 Task: Find connections with filter location Pedra Azul with filter topic #managementwith filter profile language English with filter current company Ampere Electric Vehicles with filter school IILM with filter industry Wind Electric Power Generation with filter service category Public Relations with filter keywords title Addiction Counselor
Action: Mouse moved to (221, 267)
Screenshot: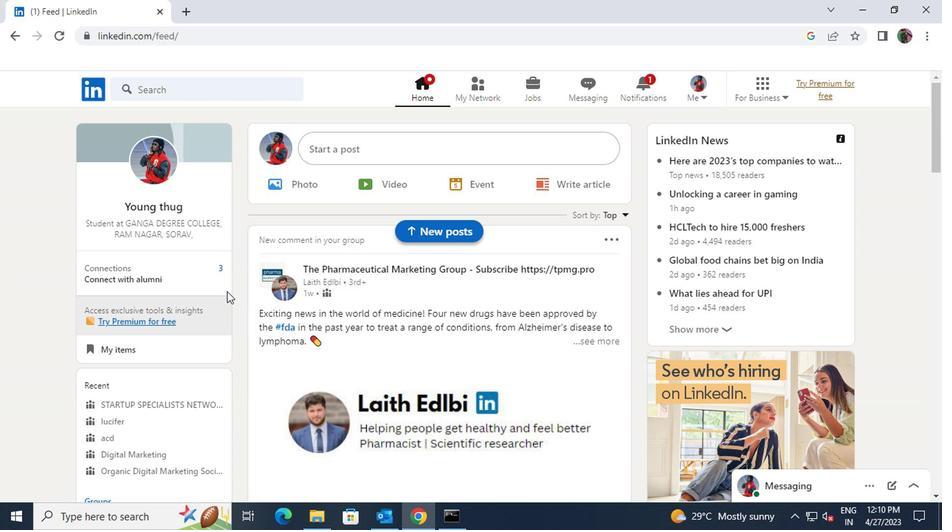 
Action: Mouse pressed left at (221, 267)
Screenshot: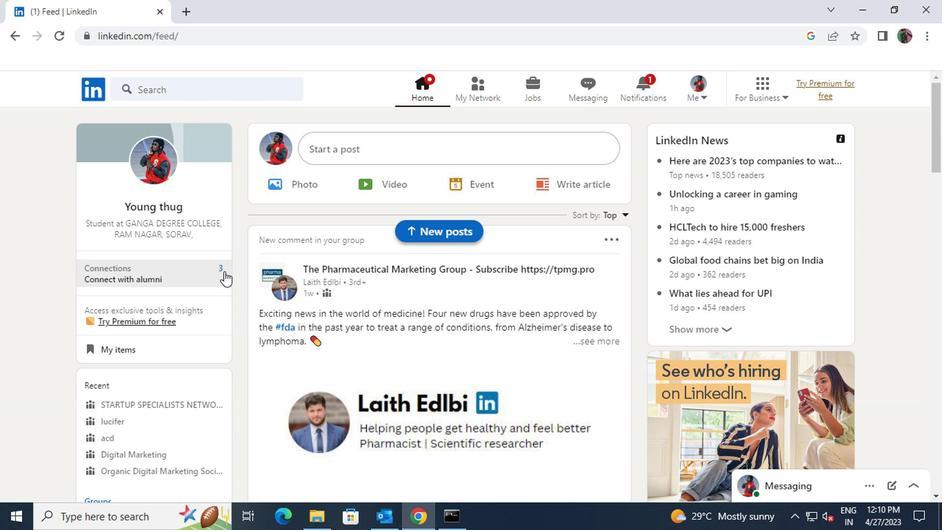 
Action: Mouse moved to (215, 169)
Screenshot: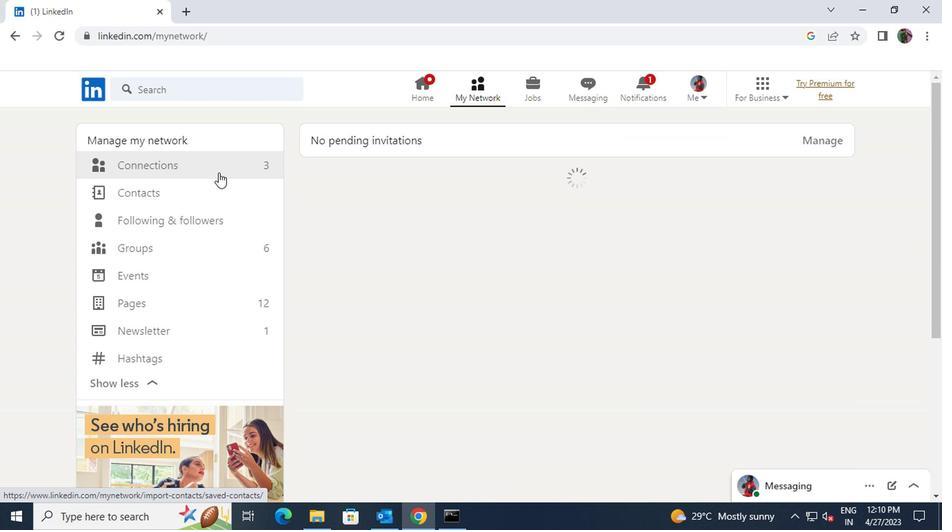 
Action: Mouse pressed left at (215, 169)
Screenshot: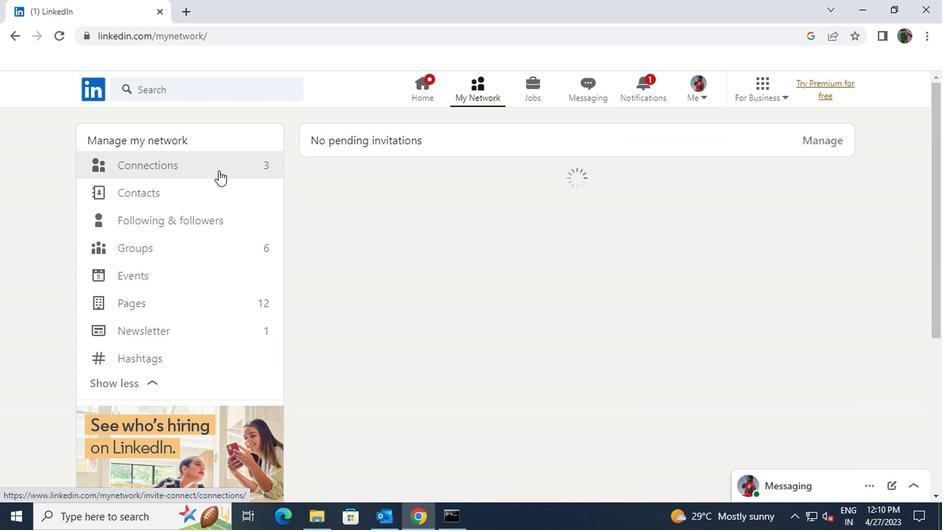
Action: Mouse moved to (551, 161)
Screenshot: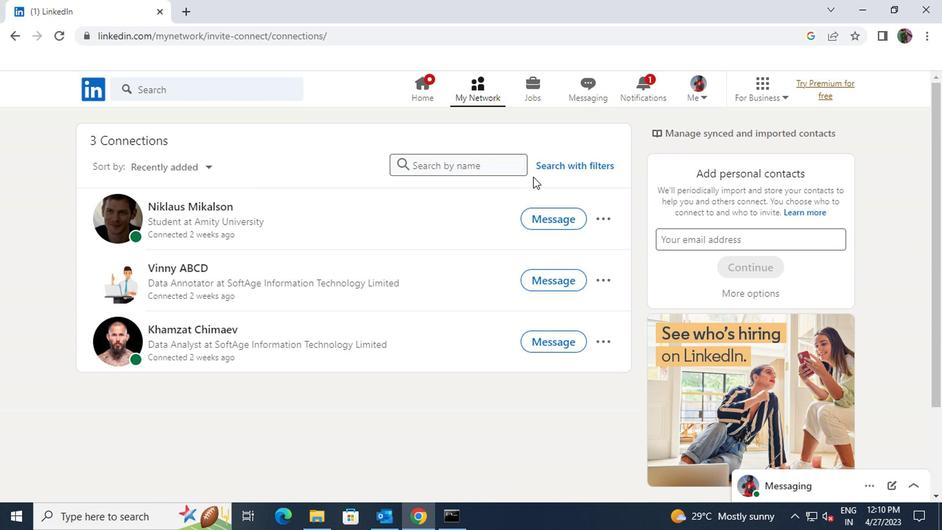 
Action: Mouse pressed left at (551, 161)
Screenshot: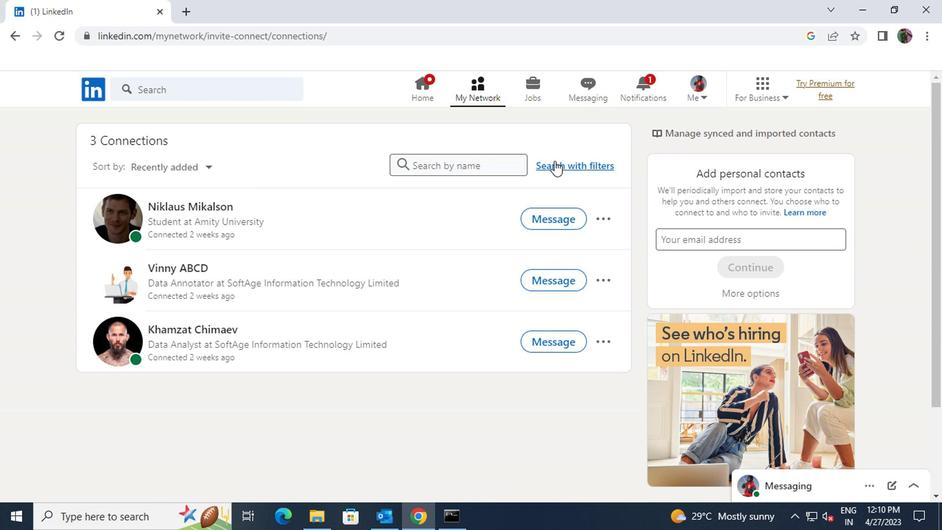 
Action: Mouse moved to (502, 130)
Screenshot: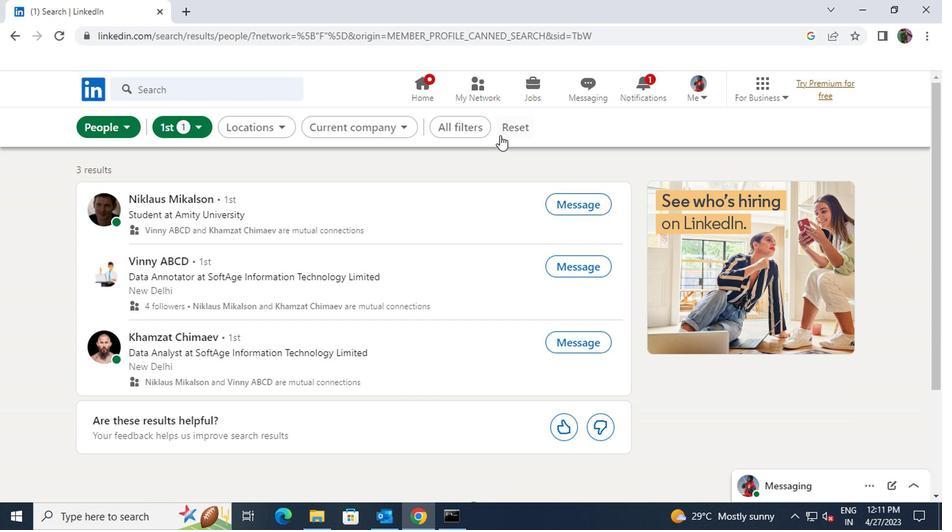 
Action: Mouse pressed left at (502, 130)
Screenshot: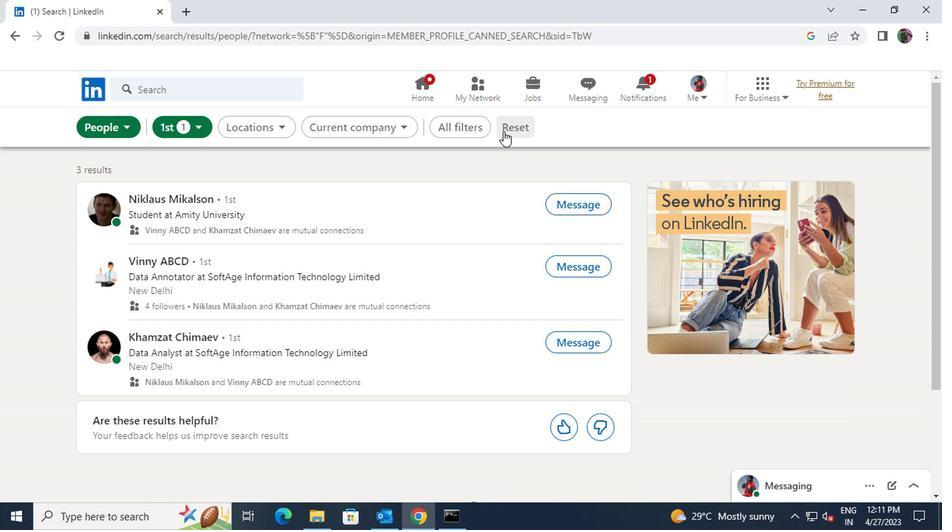 
Action: Mouse moved to (499, 129)
Screenshot: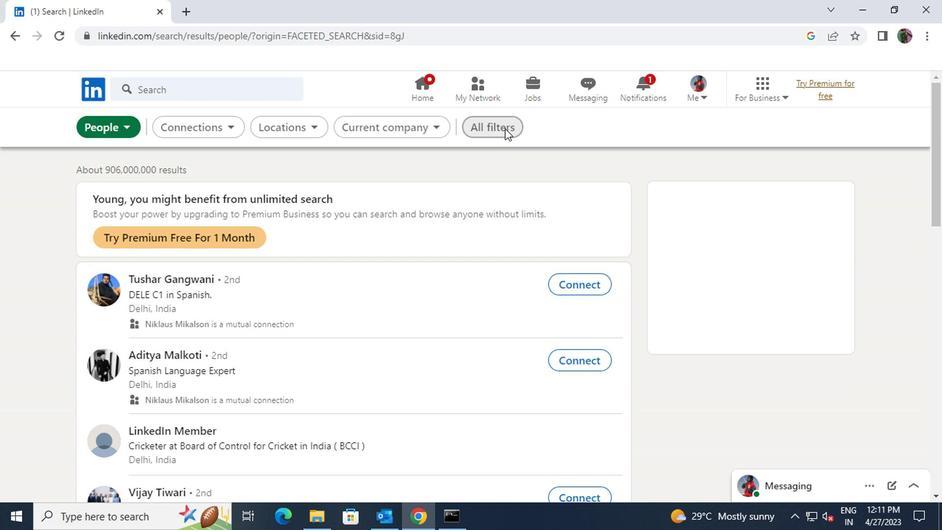 
Action: Mouse pressed left at (499, 129)
Screenshot: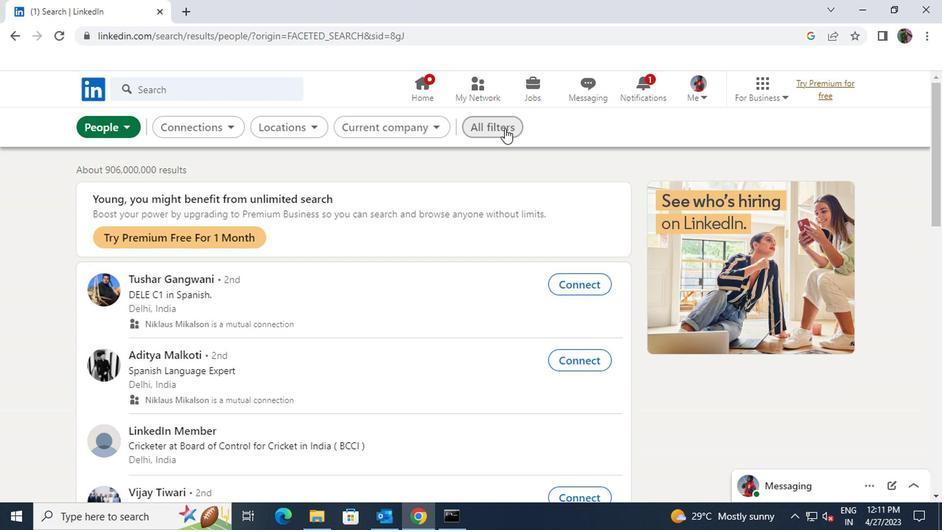
Action: Mouse moved to (653, 256)
Screenshot: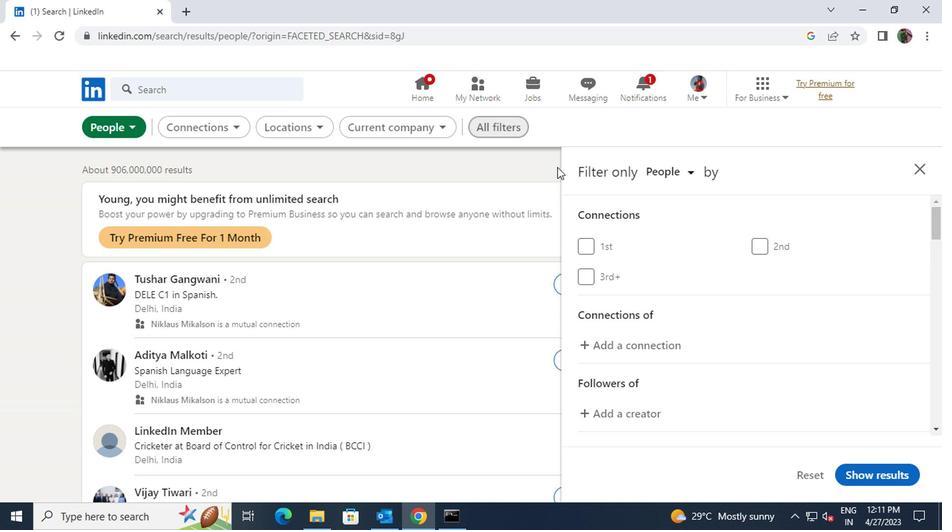 
Action: Mouse scrolled (653, 255) with delta (0, 0)
Screenshot: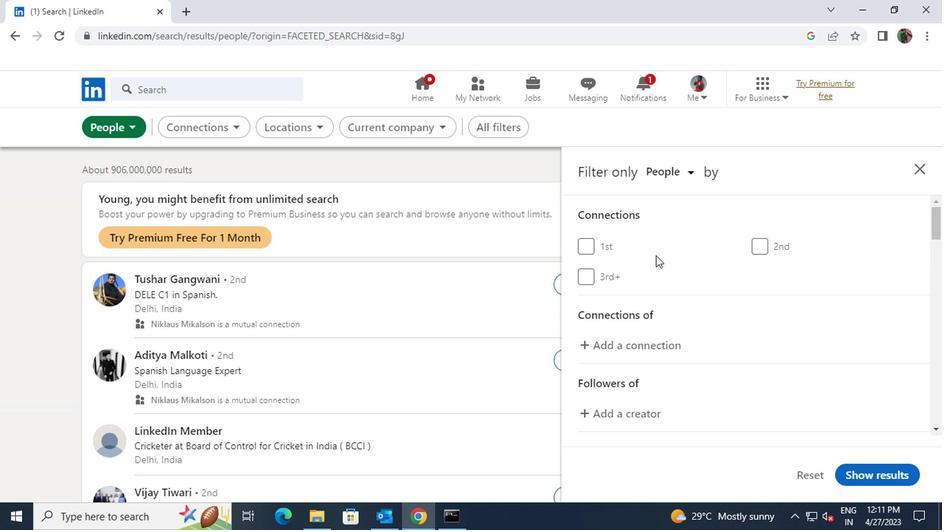 
Action: Mouse scrolled (653, 255) with delta (0, 0)
Screenshot: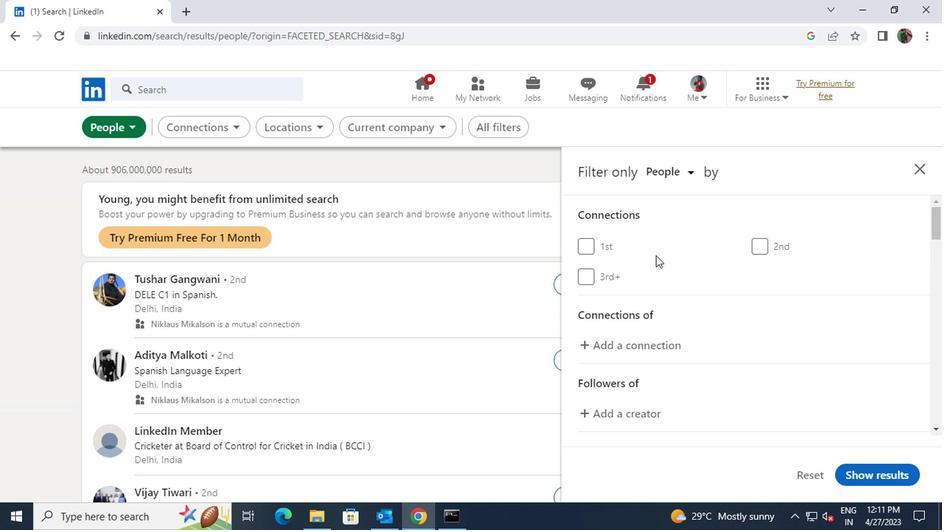 
Action: Mouse scrolled (653, 255) with delta (0, 0)
Screenshot: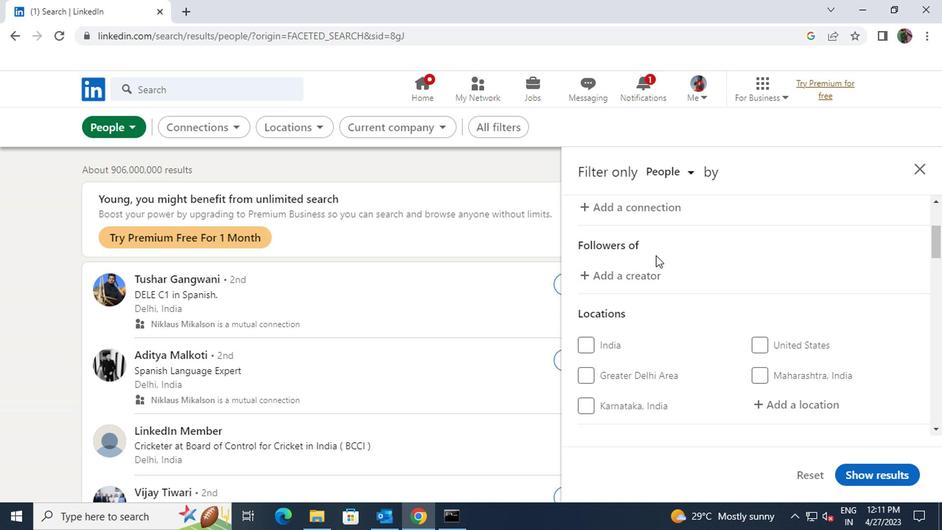 
Action: Mouse moved to (756, 334)
Screenshot: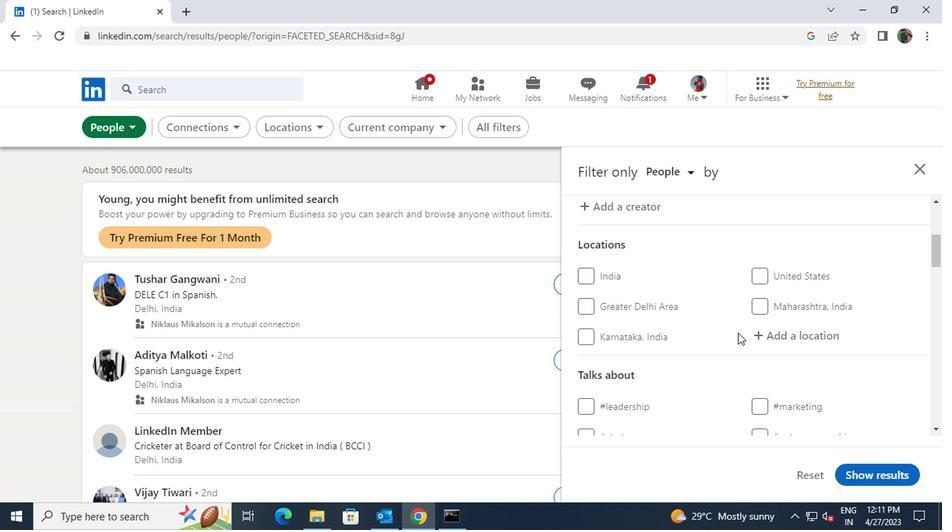 
Action: Mouse pressed left at (756, 334)
Screenshot: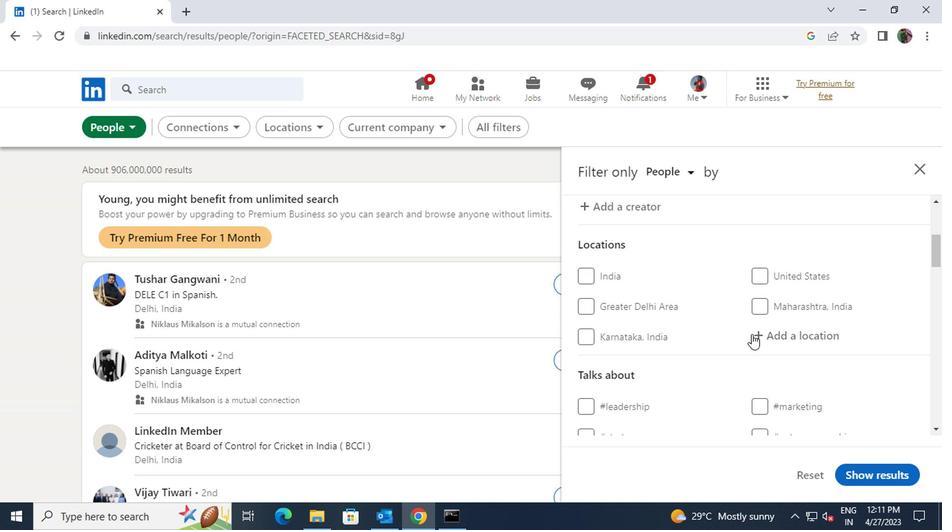 
Action: Key pressed <Key.shift>PEDRA<Key.space>AZ
Screenshot: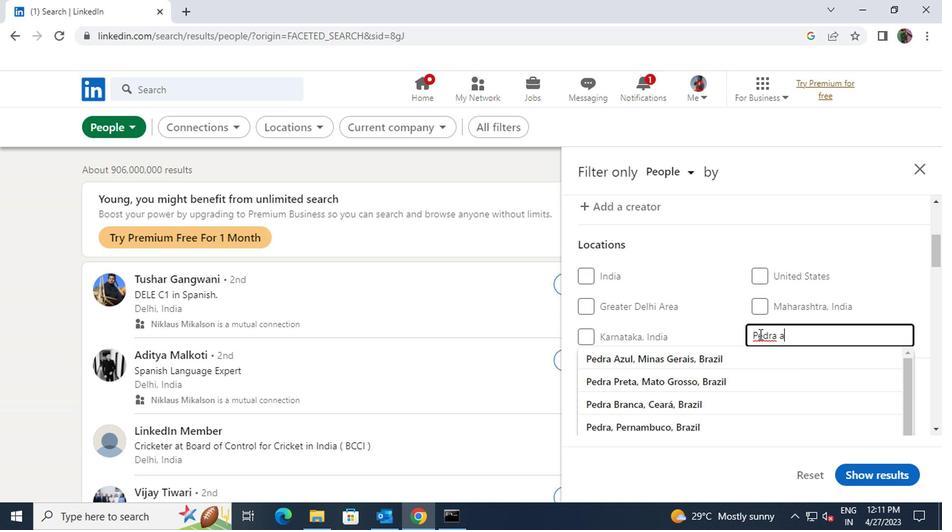 
Action: Mouse moved to (763, 357)
Screenshot: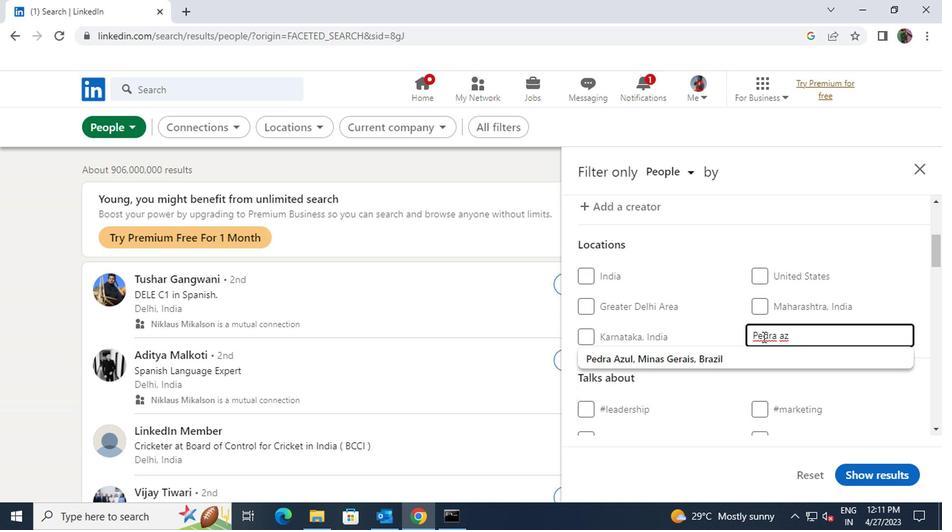 
Action: Mouse pressed left at (763, 357)
Screenshot: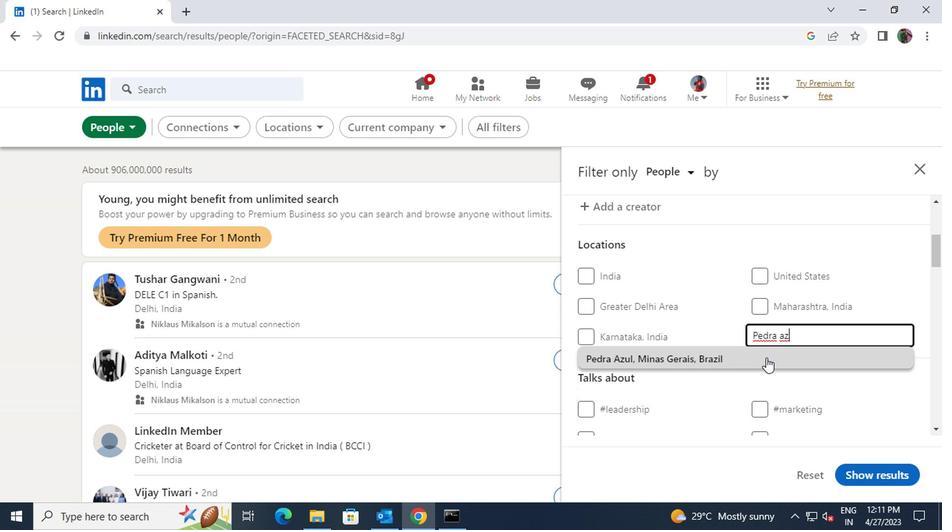
Action: Mouse scrolled (763, 356) with delta (0, 0)
Screenshot: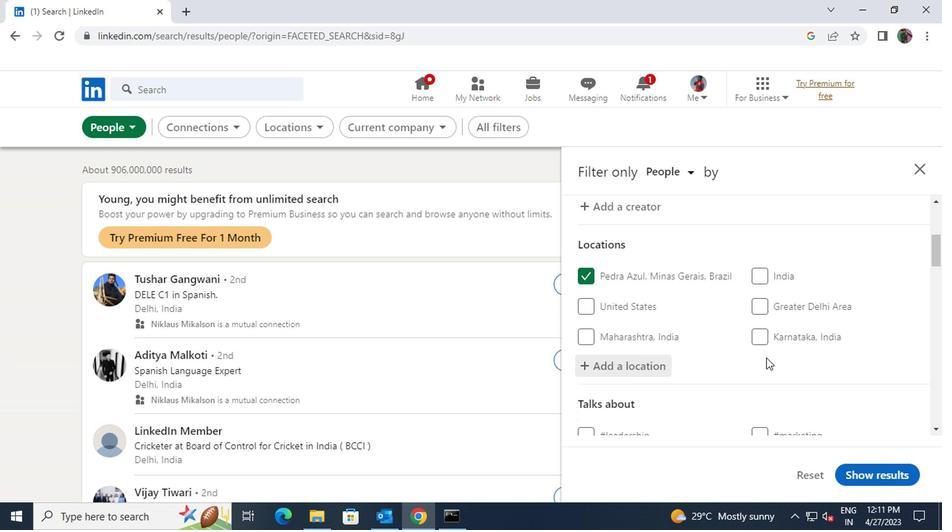 
Action: Mouse scrolled (763, 356) with delta (0, 0)
Screenshot: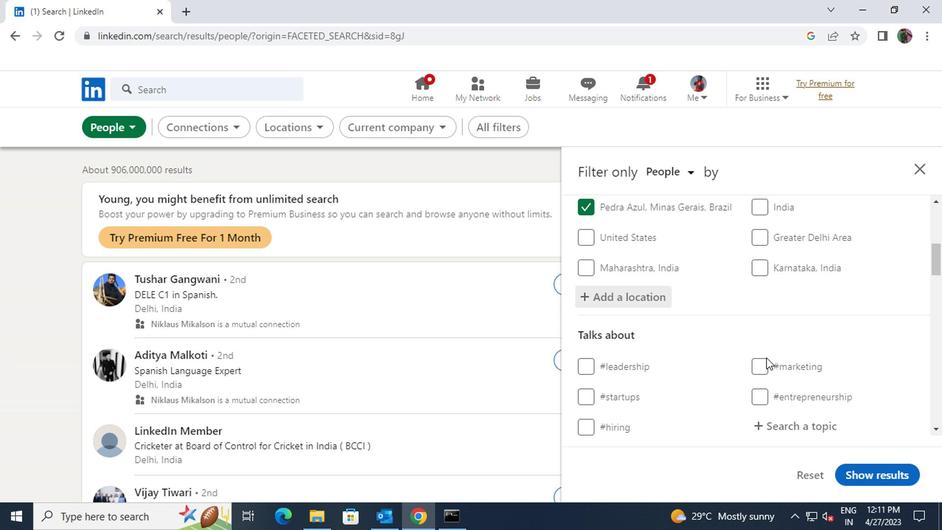 
Action: Mouse moved to (769, 361)
Screenshot: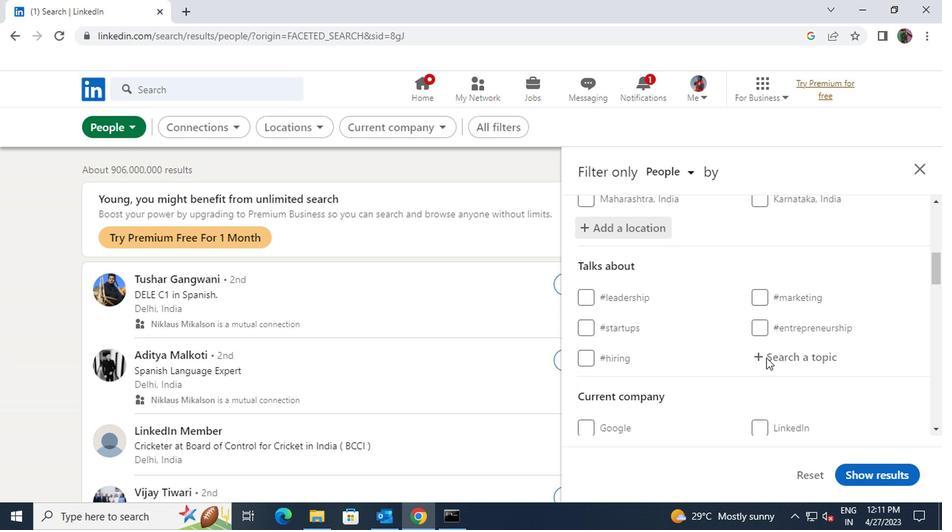 
Action: Mouse pressed left at (769, 361)
Screenshot: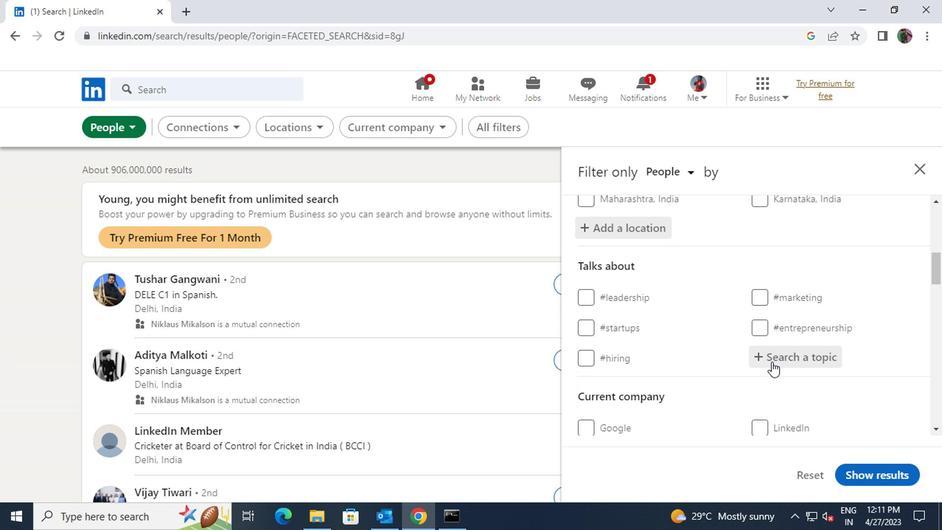 
Action: Key pressed <Key.shift>#<Key.shift>MANAGEMENTWITH
Screenshot: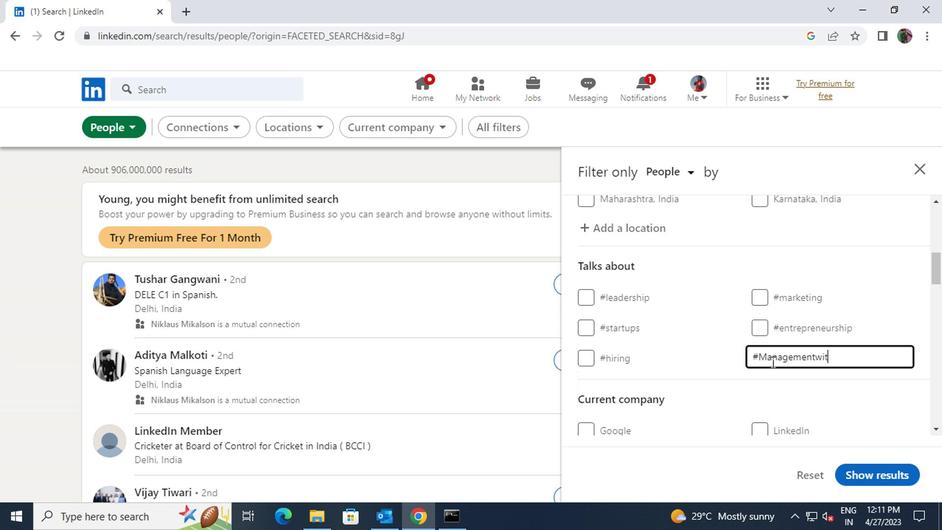 
Action: Mouse scrolled (769, 360) with delta (0, 0)
Screenshot: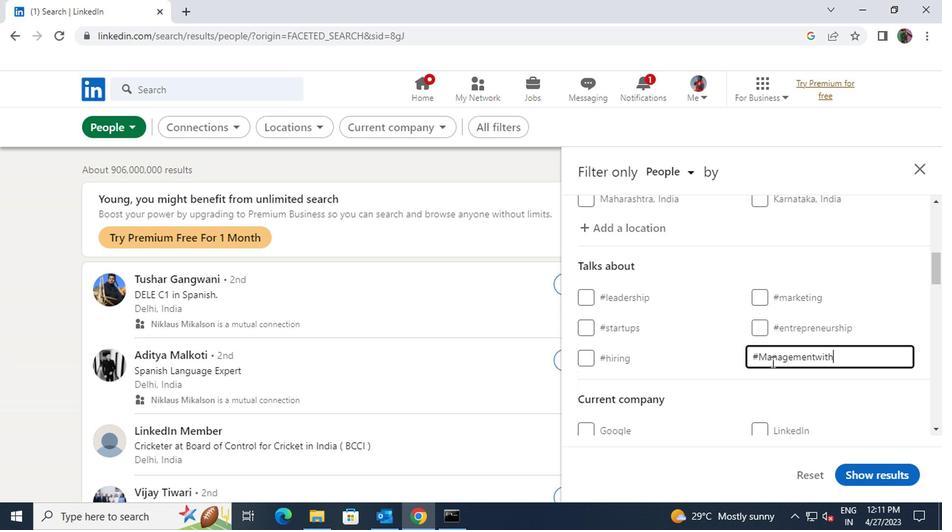 
Action: Mouse scrolled (769, 360) with delta (0, 0)
Screenshot: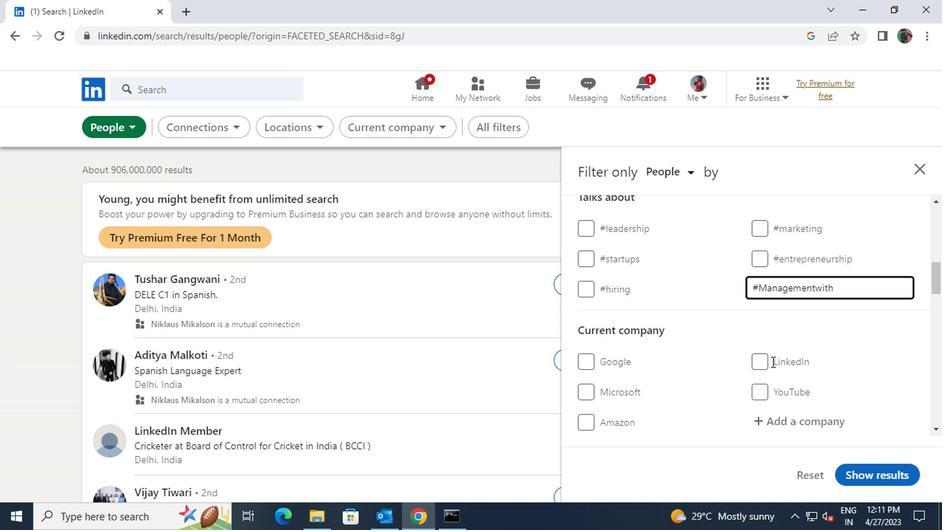
Action: Mouse moved to (769, 348)
Screenshot: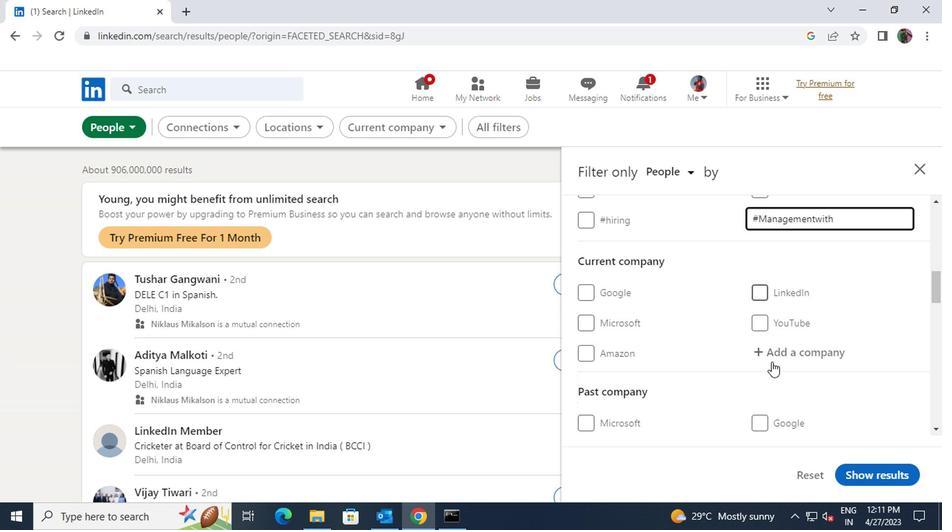 
Action: Mouse pressed left at (769, 348)
Screenshot: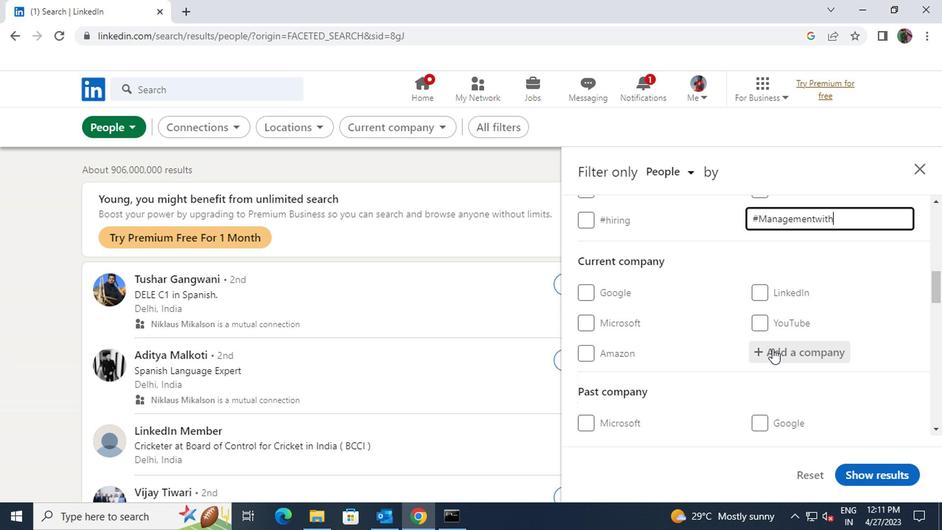 
Action: Key pressed <Key.shift><Key.shift>AMPERE<Key.space>ELEC
Screenshot: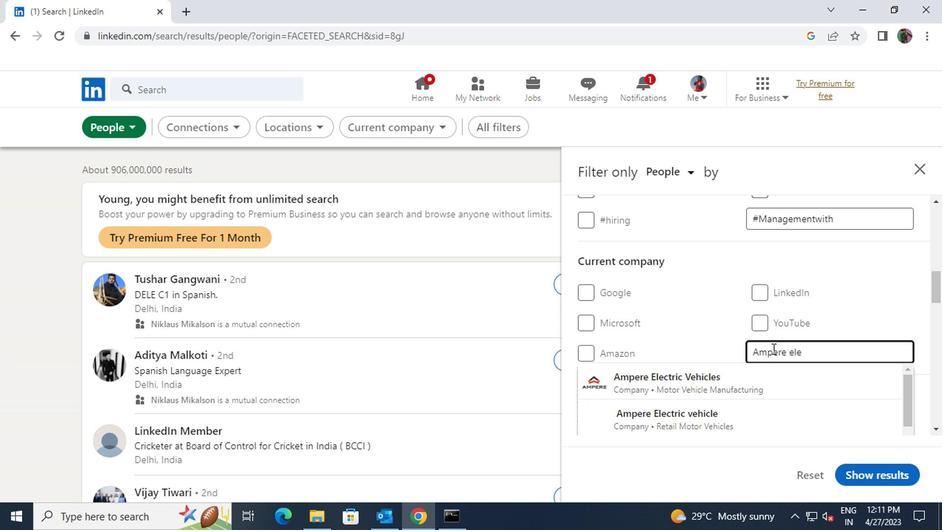 
Action: Mouse moved to (761, 373)
Screenshot: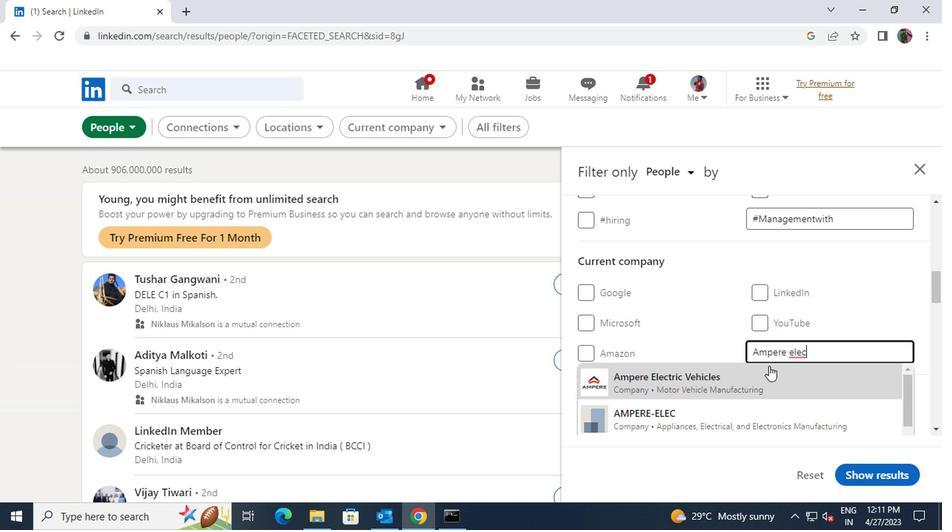 
Action: Mouse pressed left at (761, 373)
Screenshot: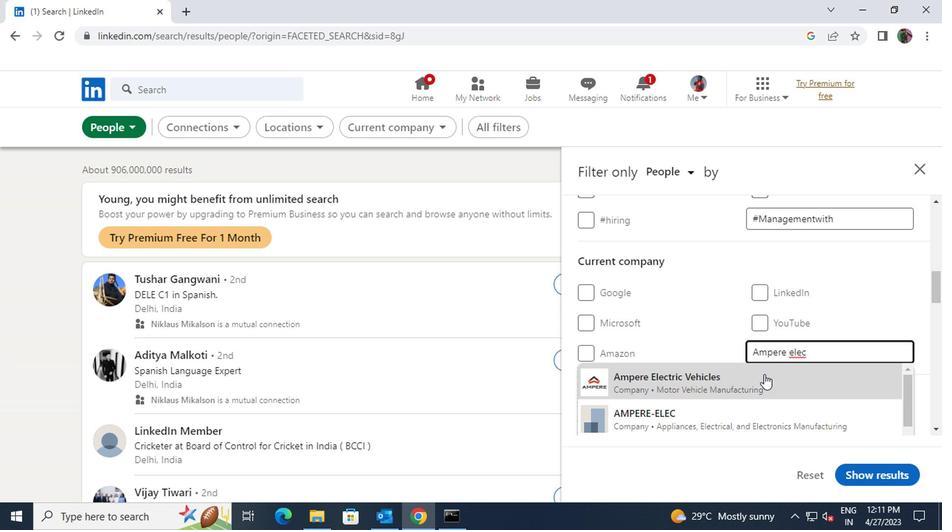 
Action: Mouse scrolled (761, 372) with delta (0, 0)
Screenshot: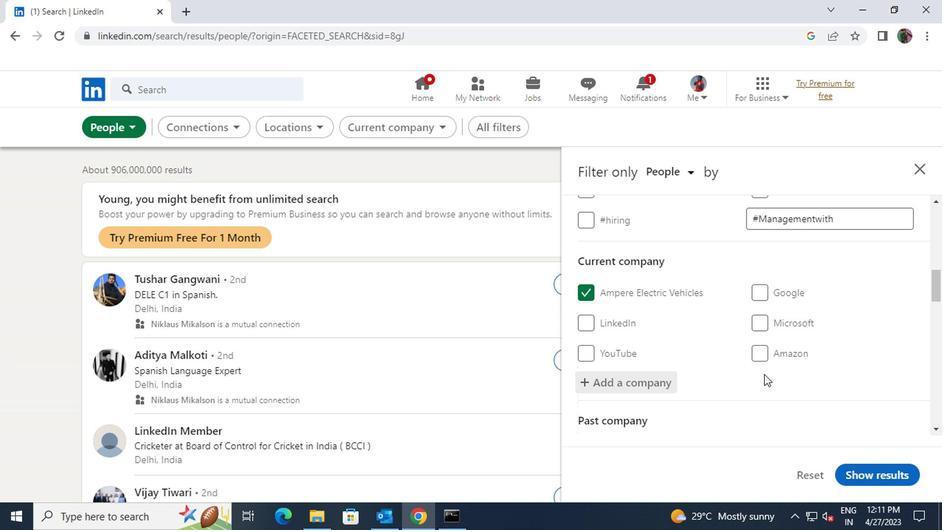 
Action: Mouse scrolled (761, 372) with delta (0, 0)
Screenshot: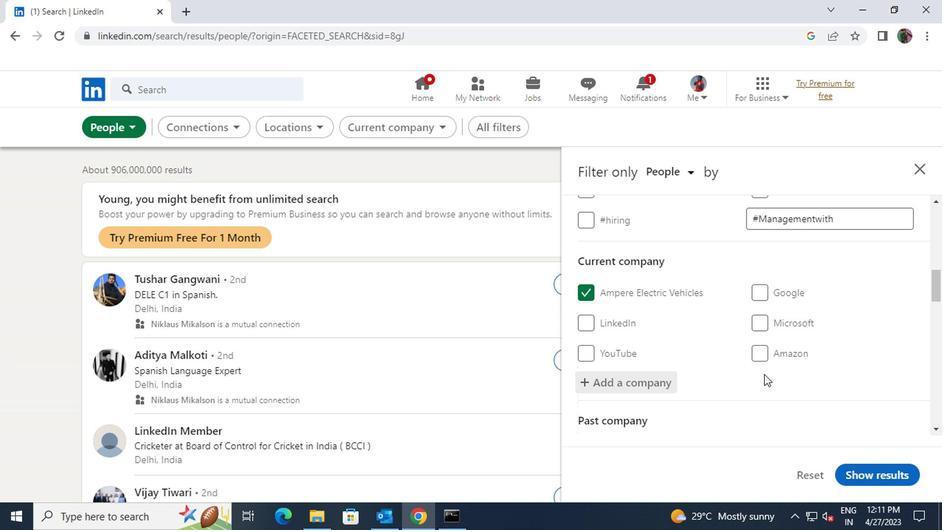 
Action: Mouse scrolled (761, 372) with delta (0, 0)
Screenshot: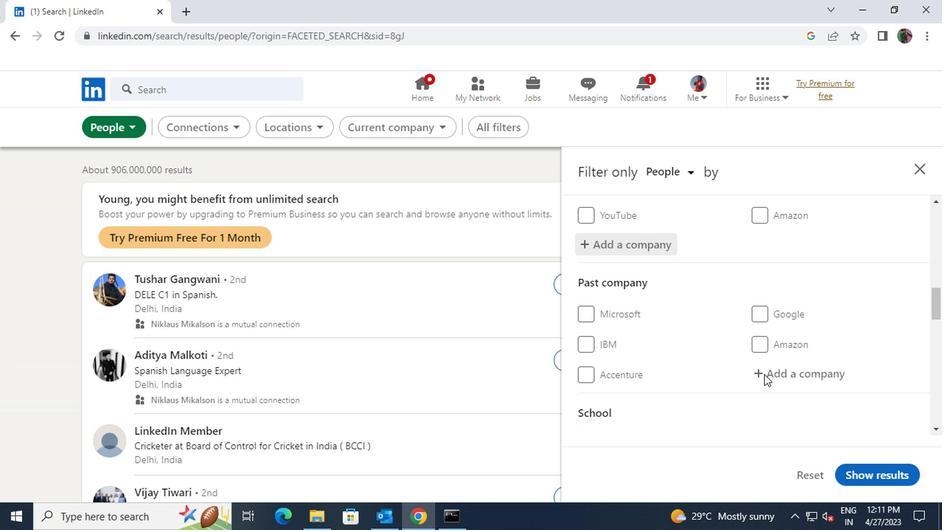 
Action: Mouse scrolled (761, 372) with delta (0, 0)
Screenshot: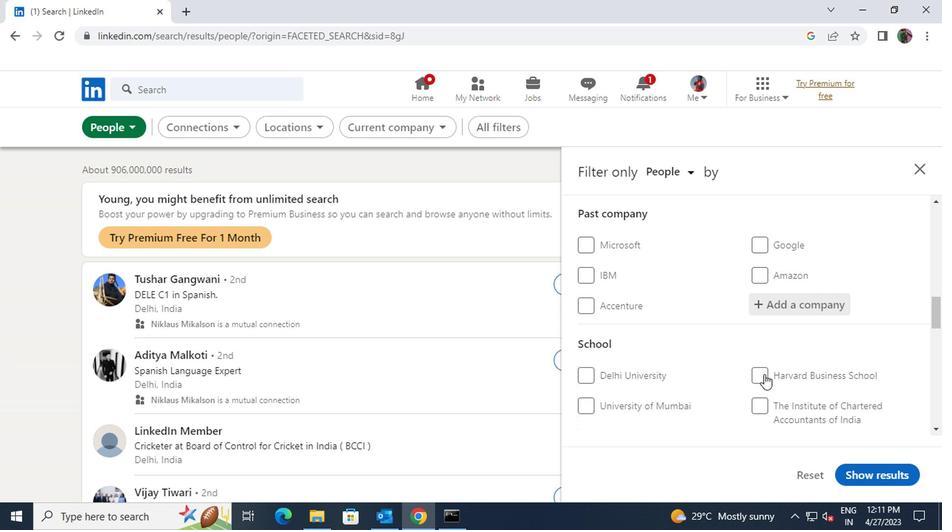
Action: Mouse moved to (761, 374)
Screenshot: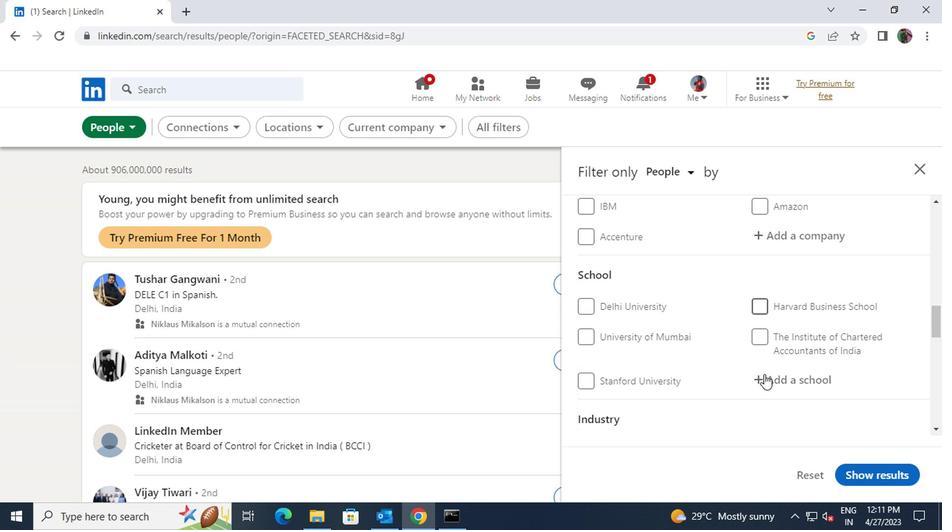 
Action: Mouse pressed left at (761, 374)
Screenshot: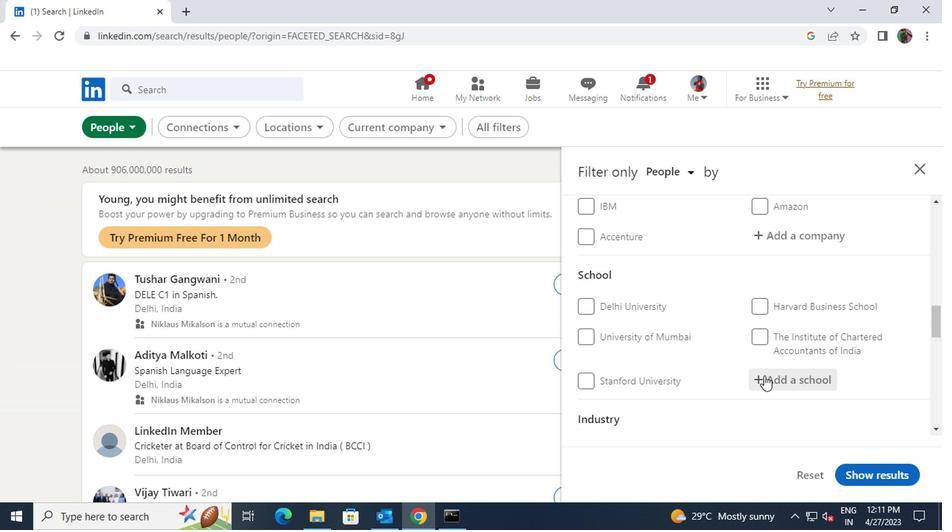 
Action: Key pressed <Key.shift>IIL
Screenshot: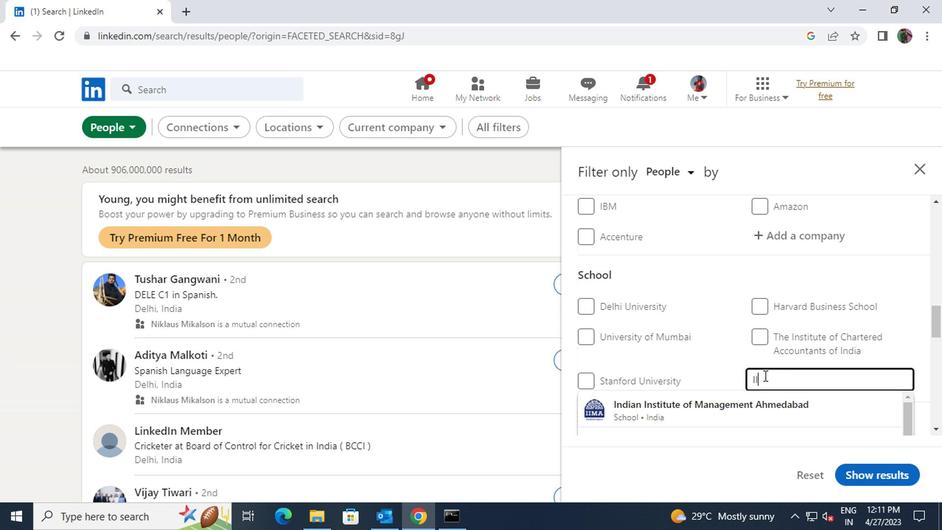 
Action: Mouse moved to (764, 402)
Screenshot: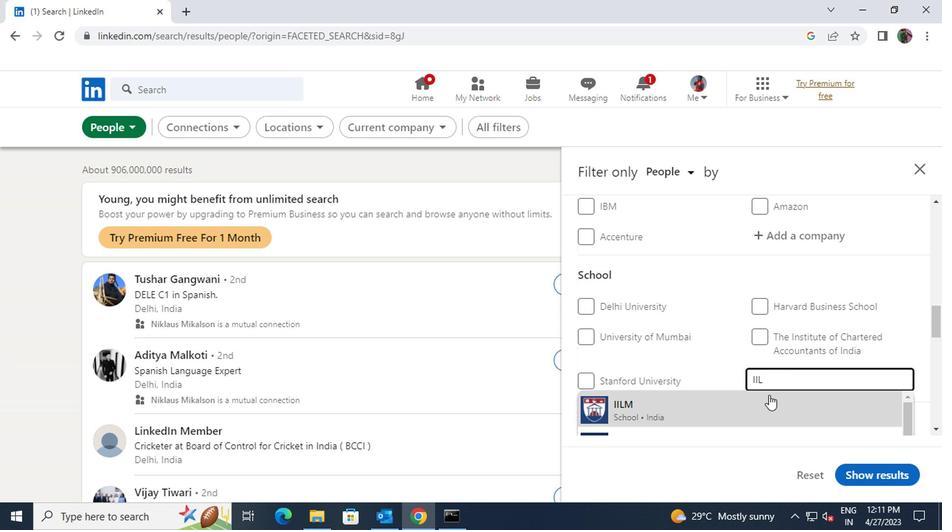 
Action: Mouse pressed left at (764, 402)
Screenshot: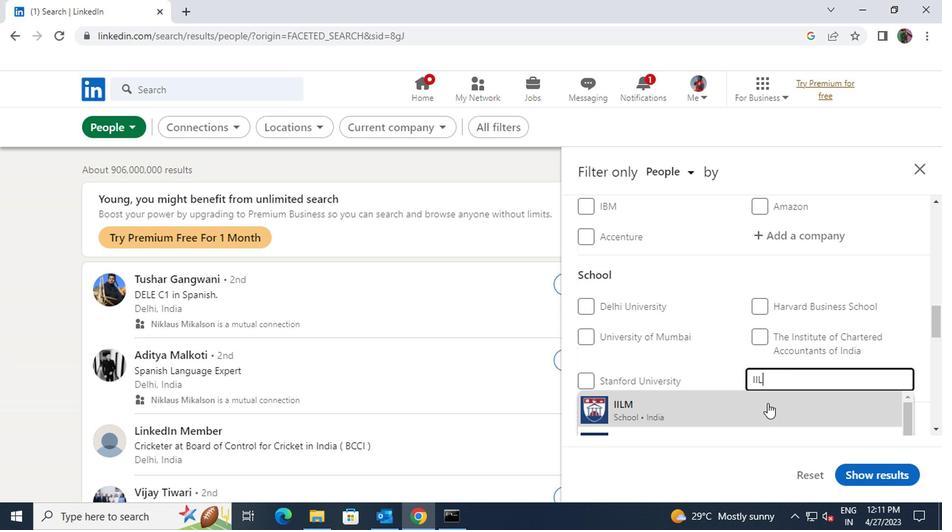 
Action: Mouse scrolled (764, 401) with delta (0, 0)
Screenshot: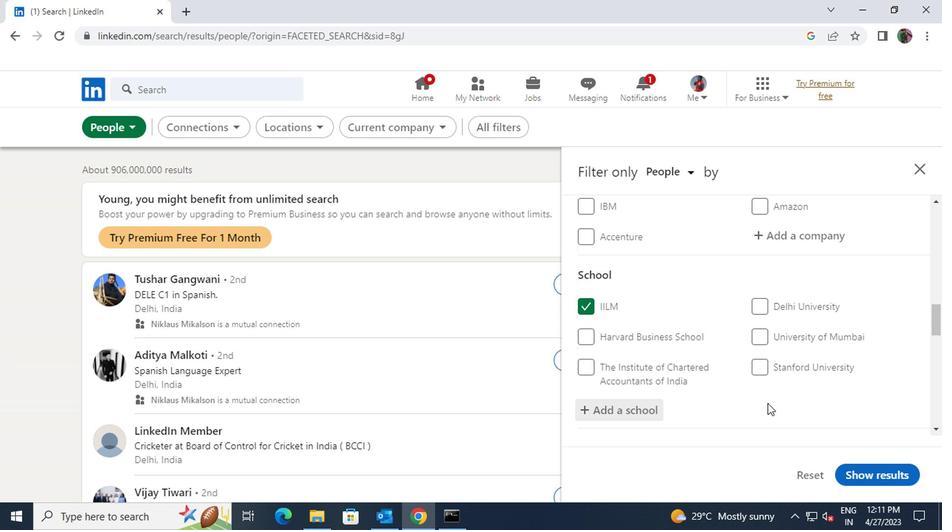 
Action: Mouse scrolled (764, 401) with delta (0, 0)
Screenshot: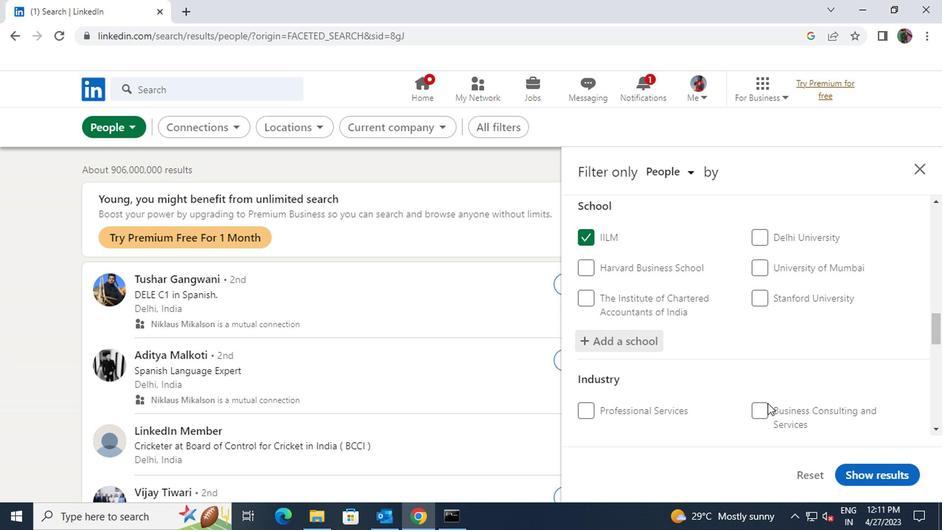 
Action: Mouse scrolled (764, 401) with delta (0, 0)
Screenshot: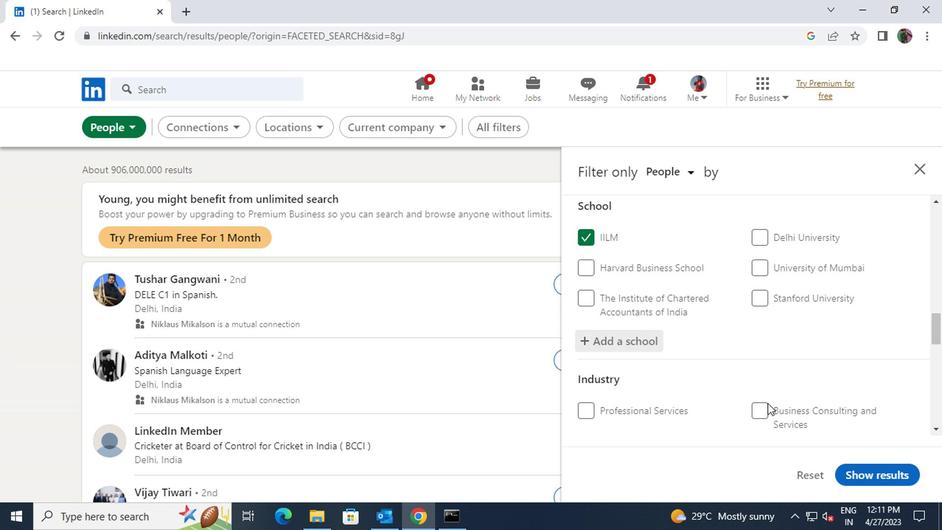 
Action: Mouse moved to (784, 363)
Screenshot: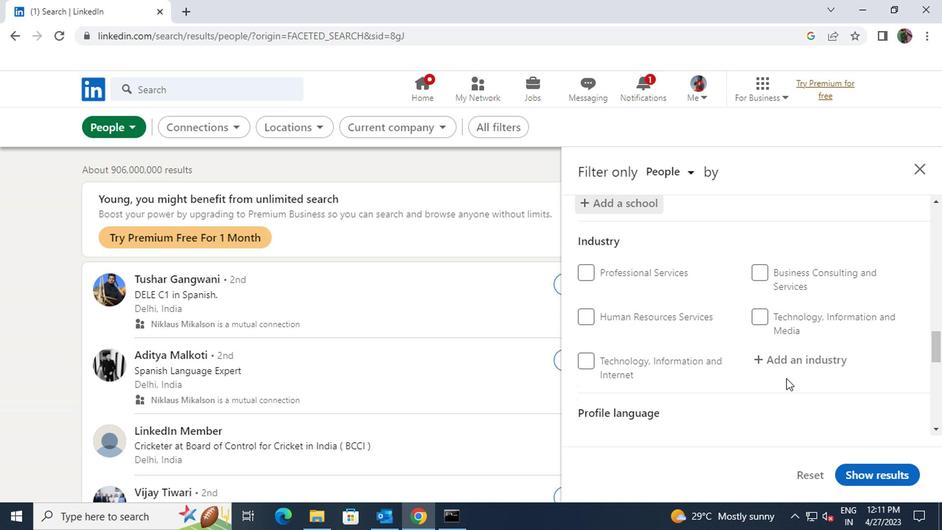 
Action: Mouse pressed left at (784, 363)
Screenshot: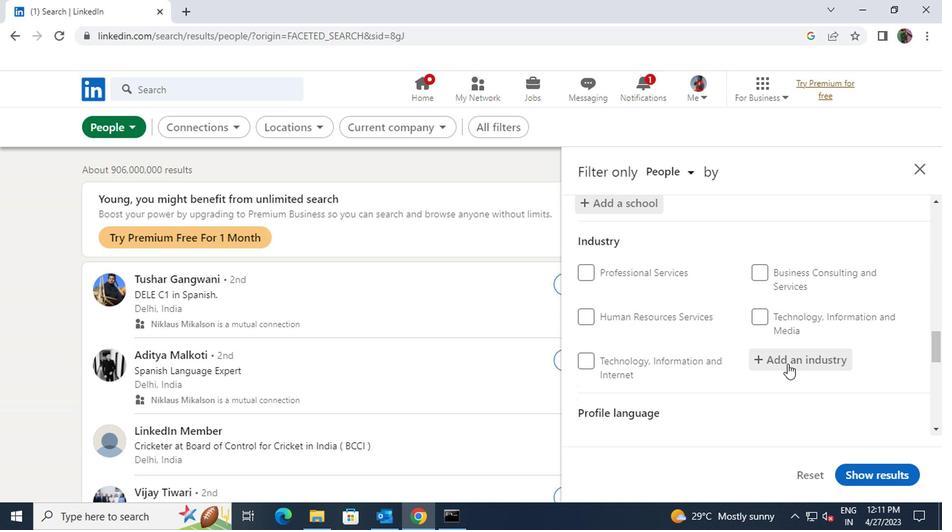 
Action: Key pressed <Key.shift><Key.shift><Key.shift><Key.shift><Key.shift><Key.shift><Key.shift><Key.shift><Key.shift><Key.shift><Key.shift><Key.shift><Key.shift><Key.shift><Key.shift><Key.shift><Key.shift><Key.shift><Key.shift><Key.shift><Key.shift><Key.shift><Key.shift><Key.shift><Key.shift><Key.shift><Key.shift><Key.shift><Key.shift><Key.shift><Key.shift><Key.shift><Key.shift><Key.shift><Key.shift><Key.shift><Key.shift><Key.shift><Key.shift><Key.shift><Key.shift><Key.shift><Key.shift><Key.shift><Key.shift><Key.shift><Key.shift><Key.shift>WIND
Screenshot: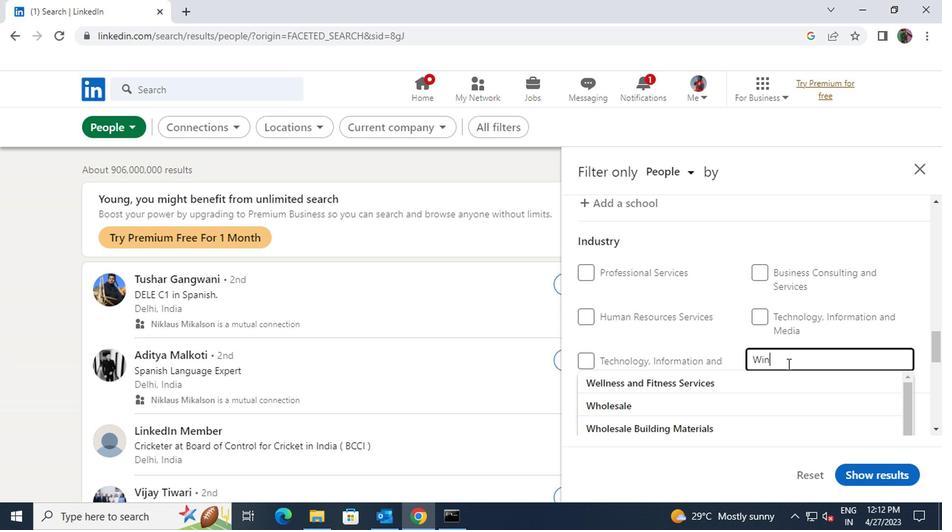 
Action: Mouse moved to (769, 377)
Screenshot: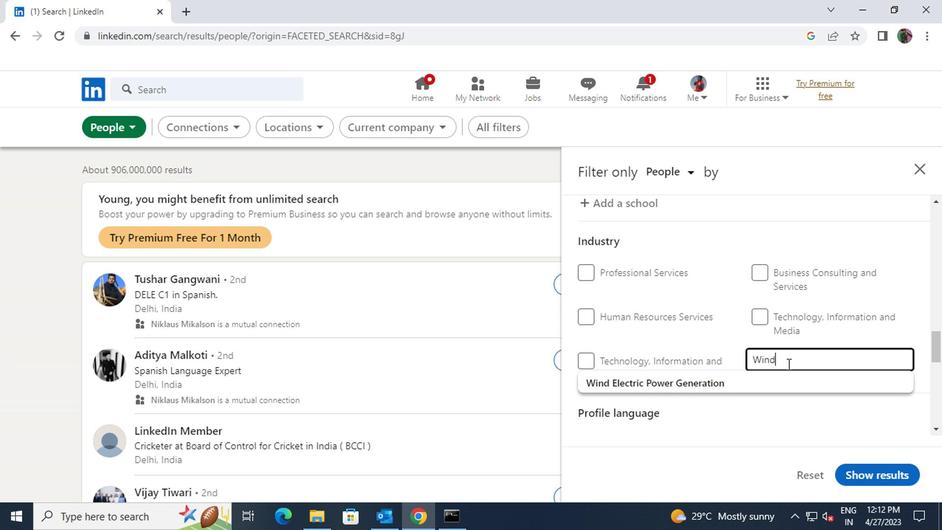 
Action: Mouse pressed left at (769, 377)
Screenshot: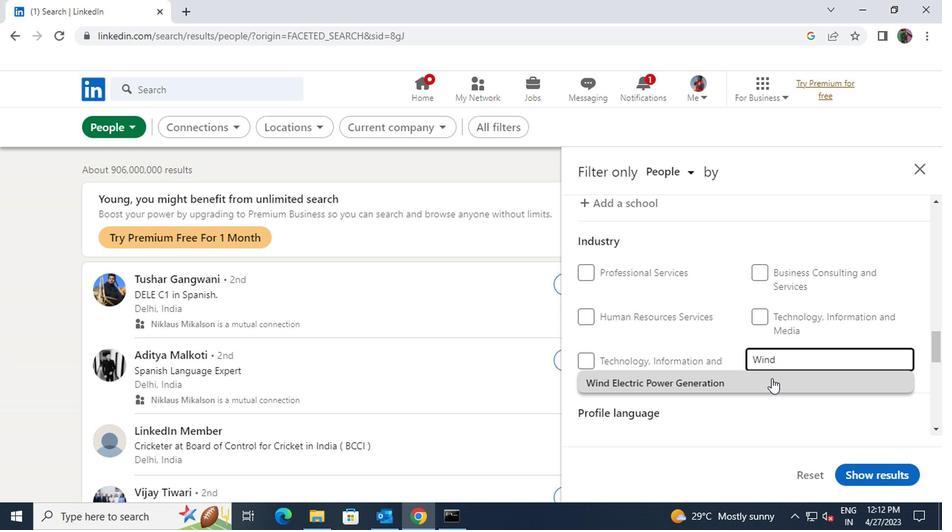 
Action: Mouse scrolled (769, 376) with delta (0, 0)
Screenshot: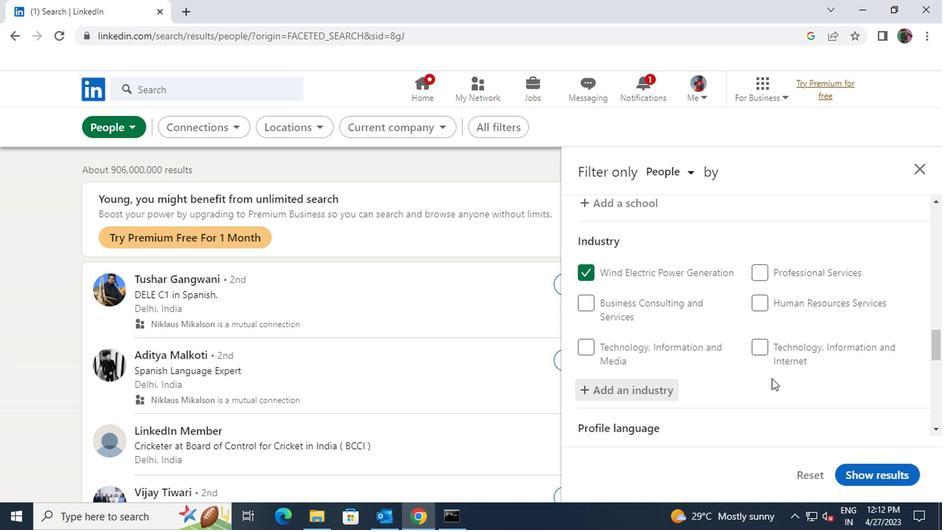 
Action: Mouse moved to (583, 386)
Screenshot: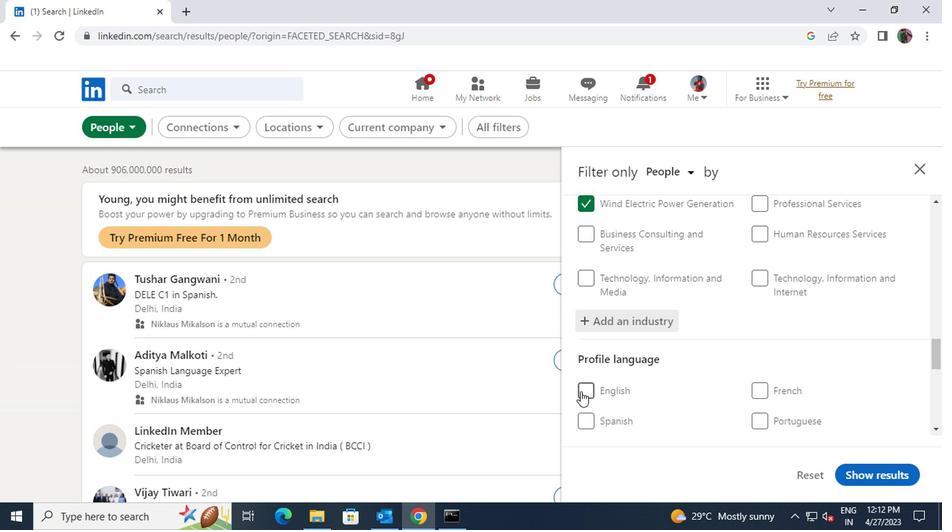 
Action: Mouse pressed left at (583, 386)
Screenshot: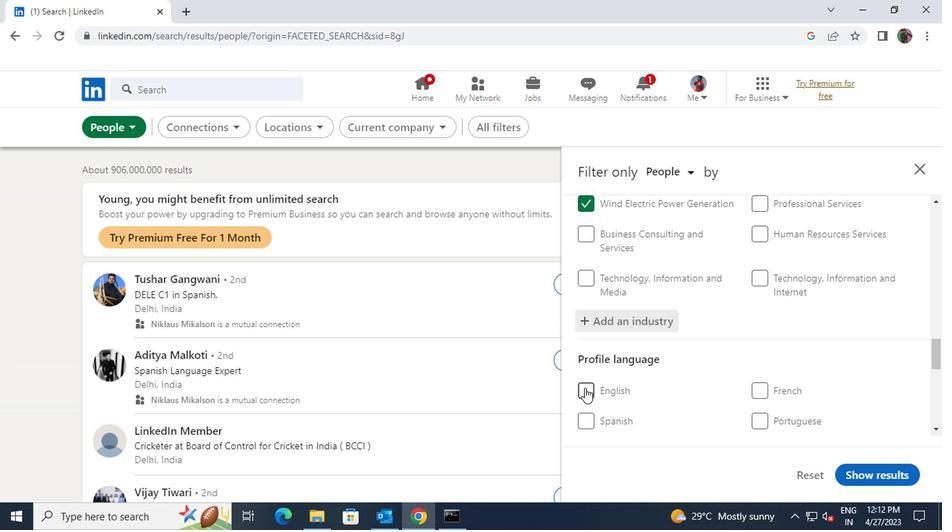 
Action: Mouse moved to (689, 358)
Screenshot: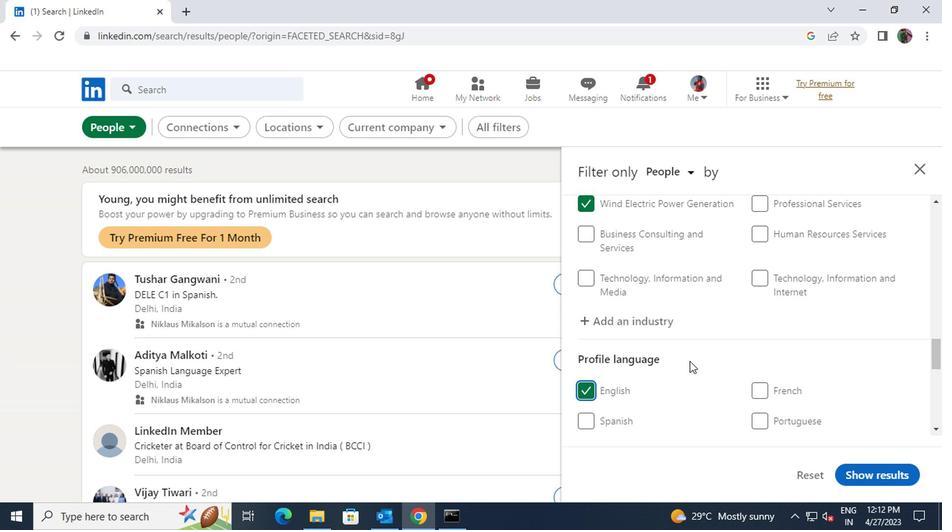 
Action: Mouse scrolled (689, 357) with delta (0, 0)
Screenshot: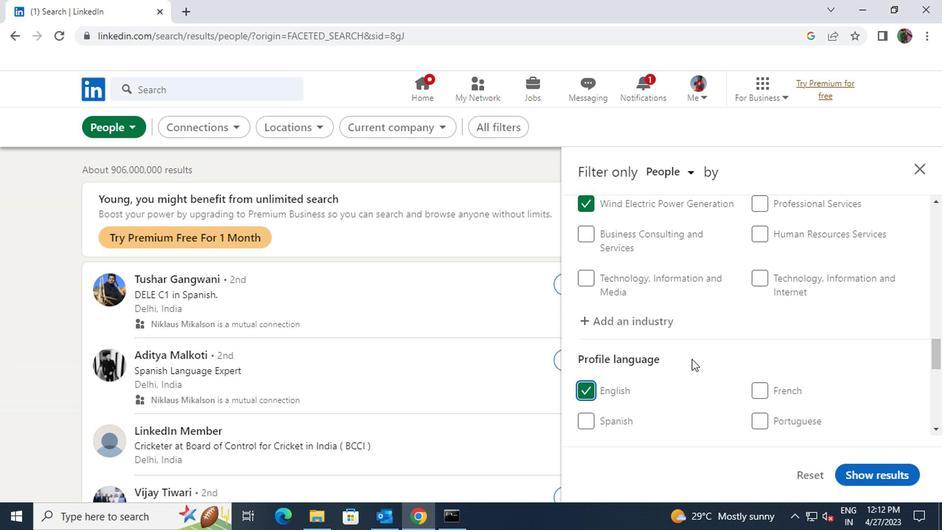 
Action: Mouse scrolled (689, 357) with delta (0, 0)
Screenshot: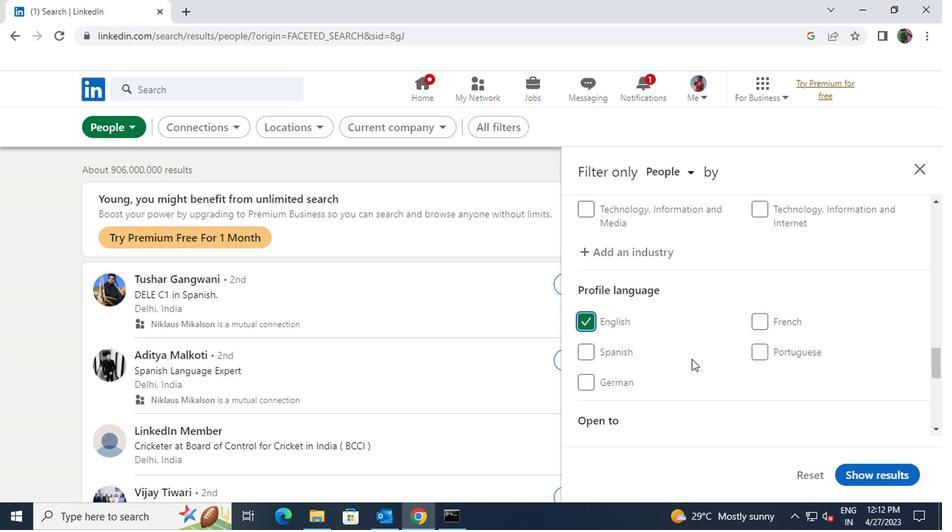 
Action: Mouse scrolled (689, 357) with delta (0, 0)
Screenshot: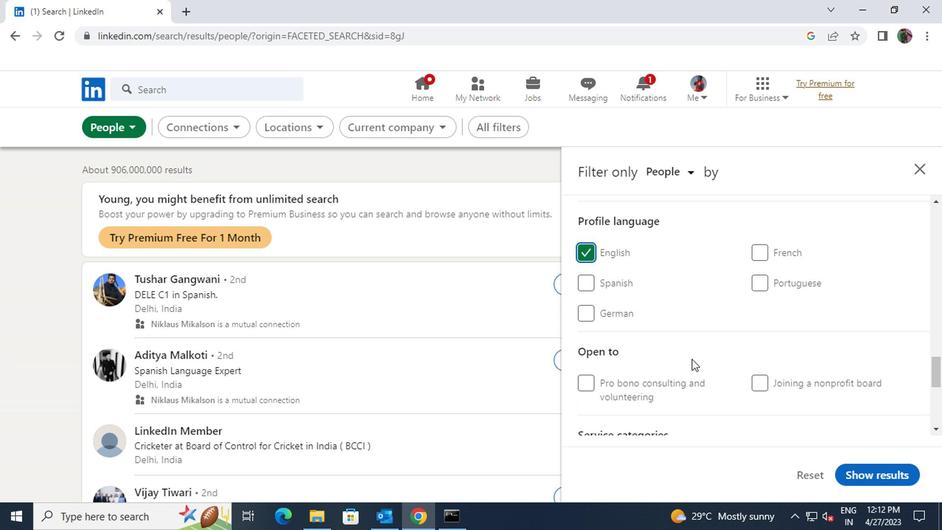 
Action: Mouse scrolled (689, 357) with delta (0, 0)
Screenshot: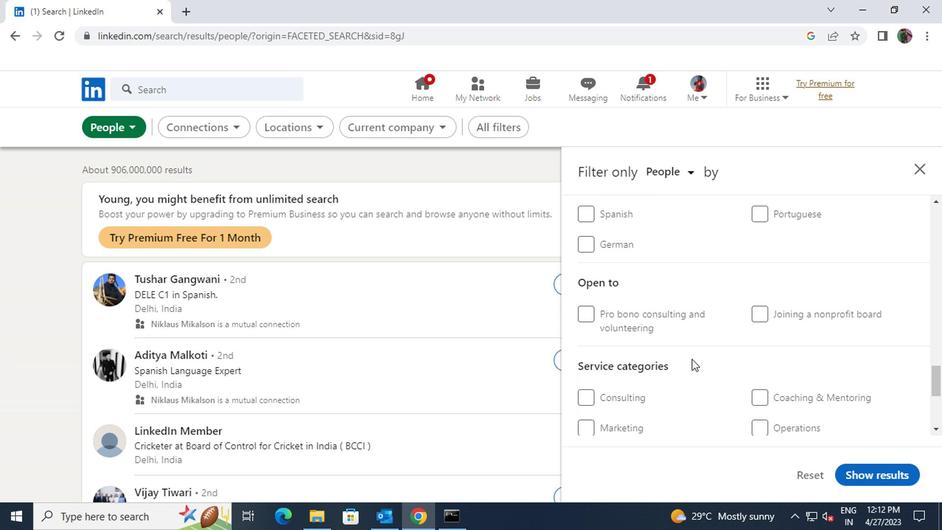
Action: Mouse moved to (777, 383)
Screenshot: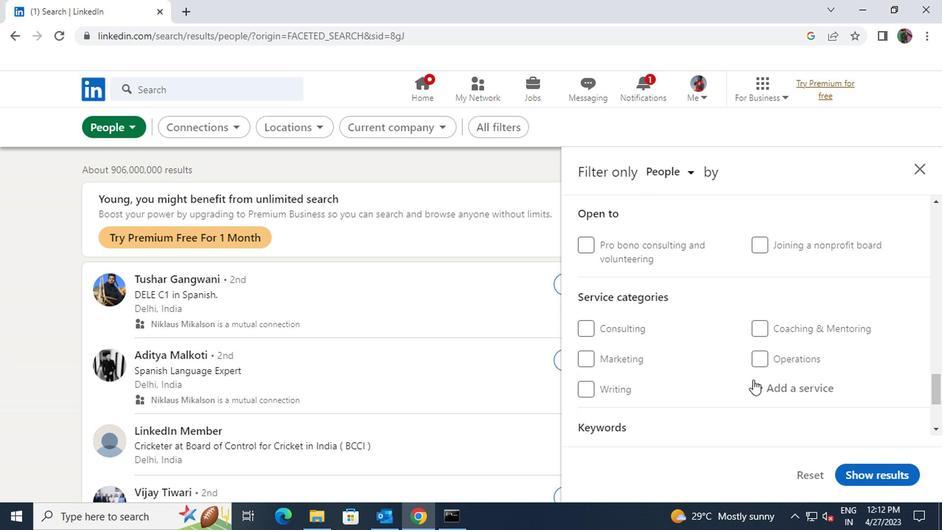 
Action: Mouse pressed left at (777, 383)
Screenshot: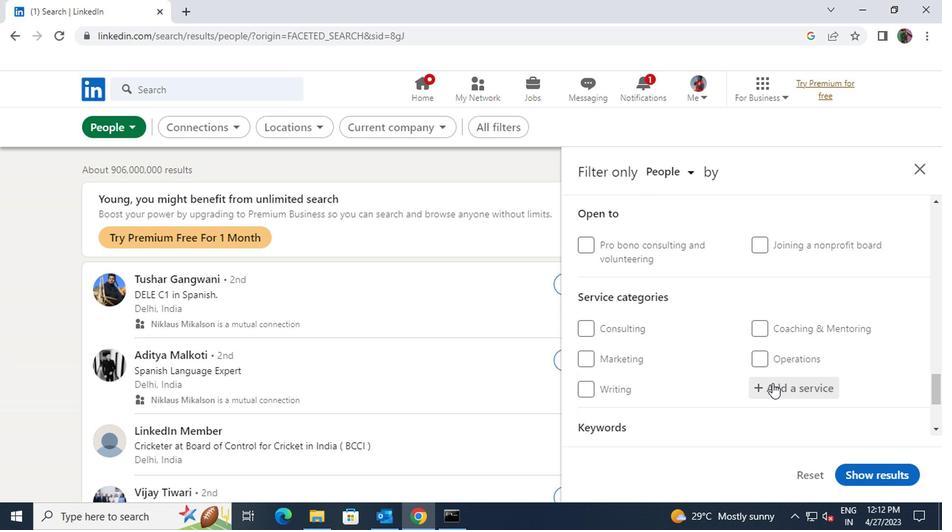 
Action: Key pressed <Key.shift><Key.shift><Key.shift><Key.shift>PUBLIC<Key.space>REL
Screenshot: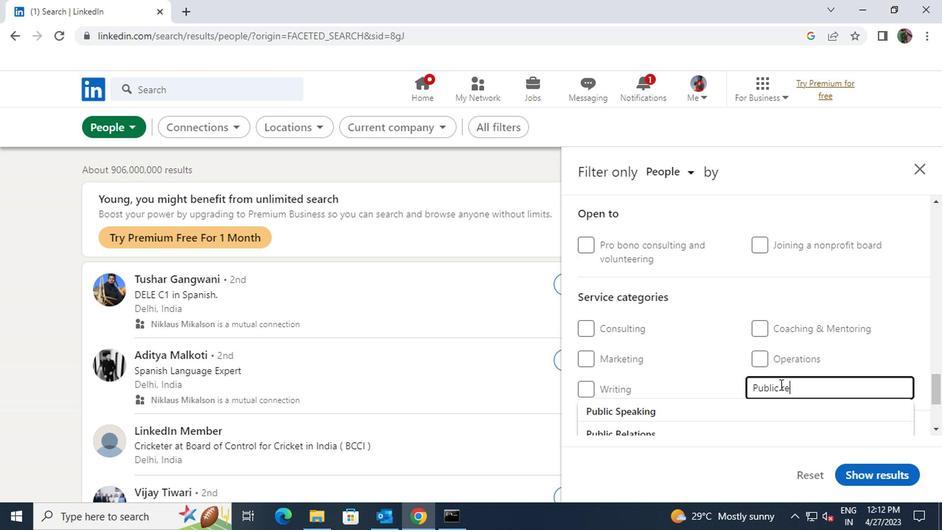 
Action: Mouse moved to (775, 398)
Screenshot: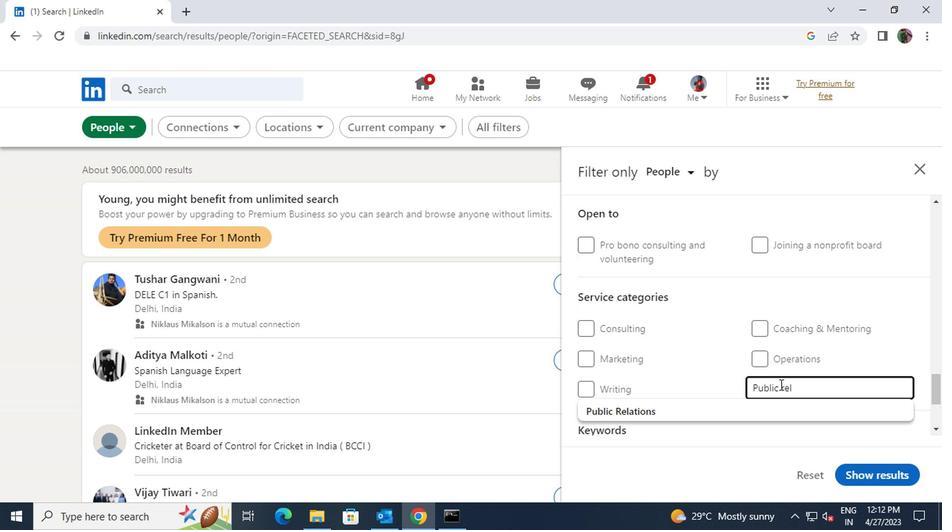 
Action: Mouse pressed left at (775, 398)
Screenshot: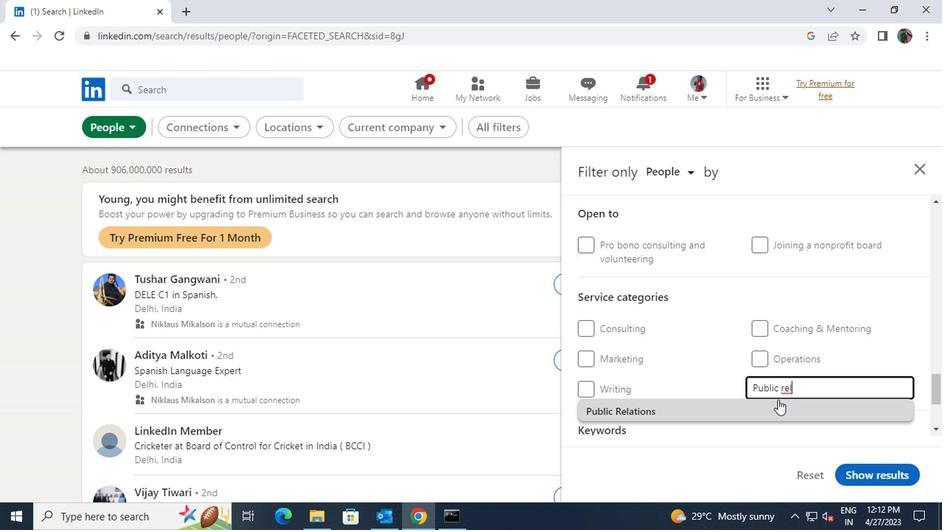 
Action: Mouse scrolled (775, 398) with delta (0, 0)
Screenshot: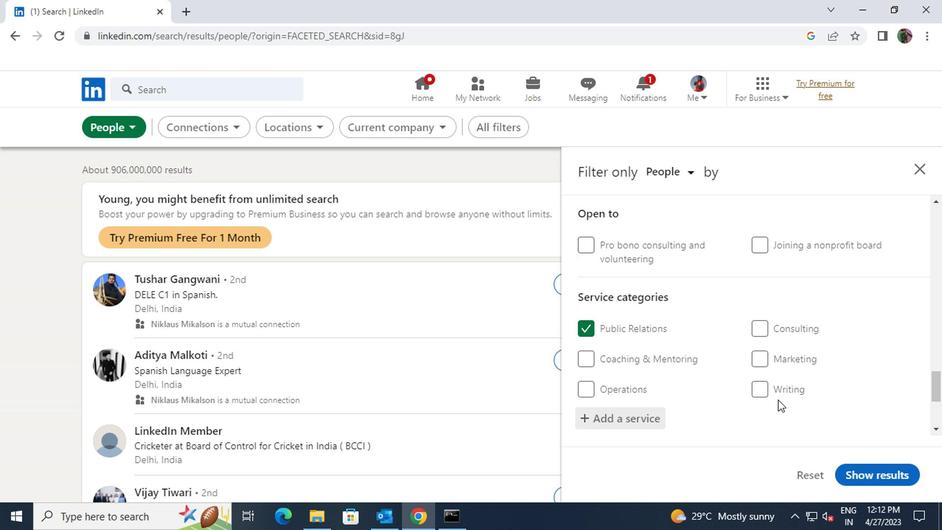 
Action: Mouse scrolled (775, 398) with delta (0, 0)
Screenshot: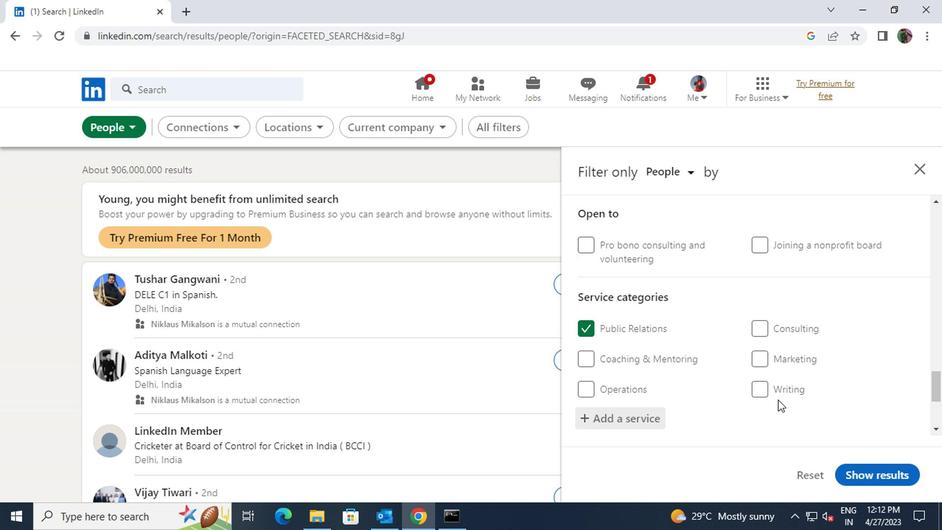 
Action: Mouse moved to (692, 416)
Screenshot: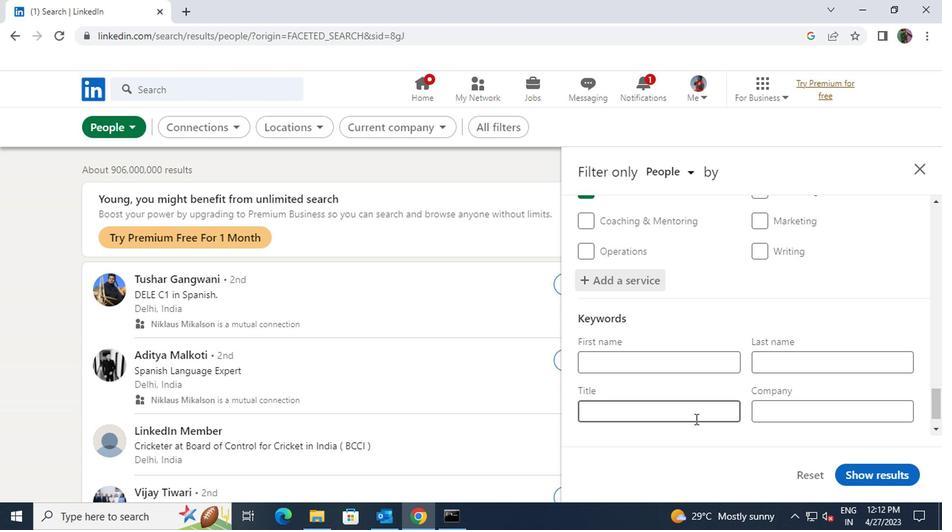 
Action: Mouse pressed left at (692, 416)
Screenshot: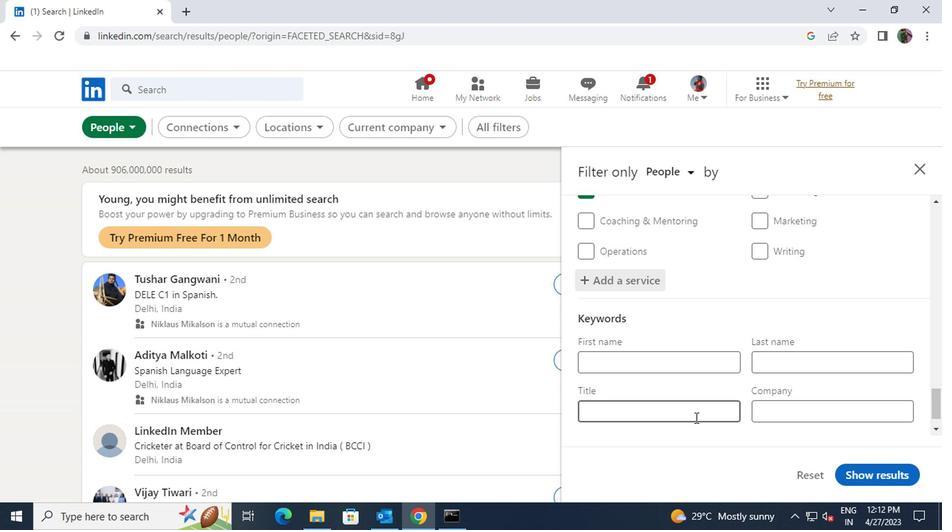 
Action: Key pressed <Key.shift><Key.shift><Key.shift><Key.shift><Key.shift>ADDICTION<Key.space>COUNSELOR
Screenshot: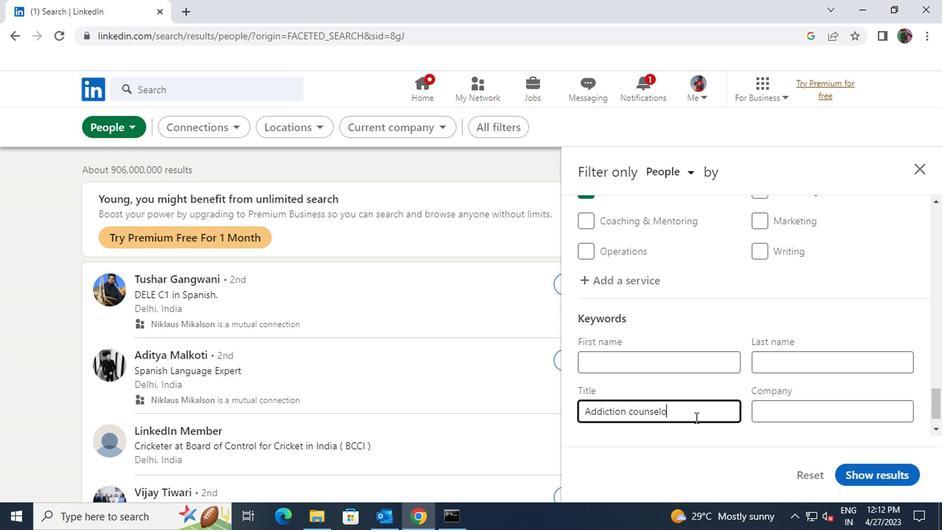 
Action: Mouse moved to (848, 469)
Screenshot: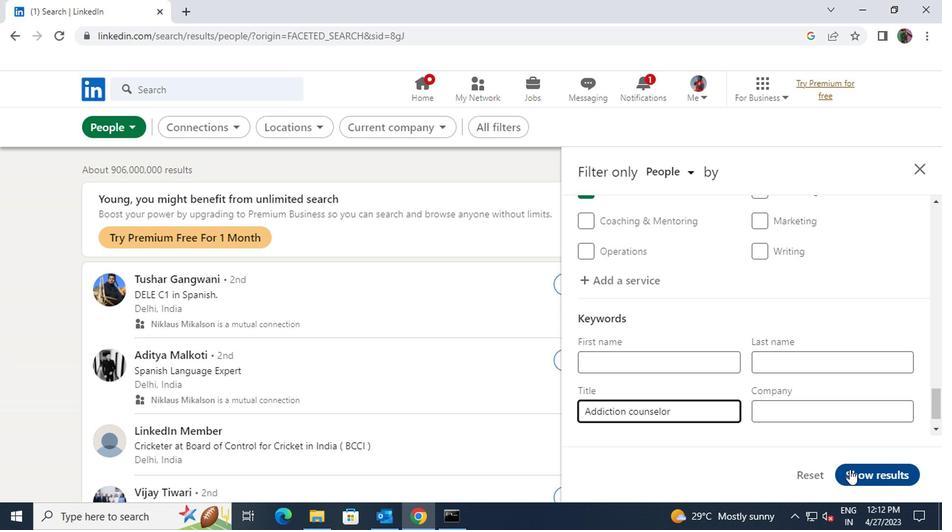
Action: Mouse pressed left at (848, 469)
Screenshot: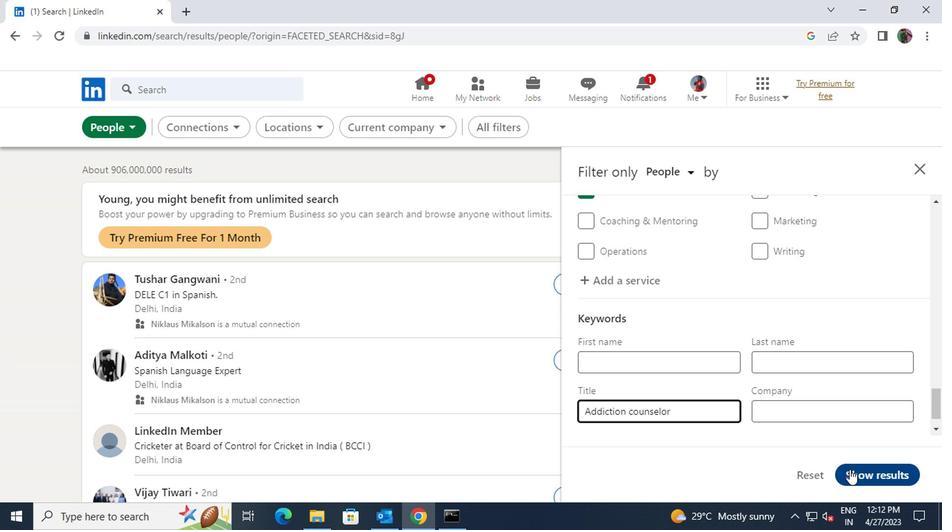 
